 Task: Create new contact,   with mail id: 'Amelia_Thomas@trw.com', first name: 'Amelia', Last name: 'Thomas', Job Title: Financial Analyst, Phone number (702) 555-9012. Change life cycle stage to  'Lead' and lead status to 'New'. Add new company to the associated contact: www.jaguaroverseas.com
 and type: Reseller. Logged in from softage.3@softage.net
Action: Mouse moved to (100, 91)
Screenshot: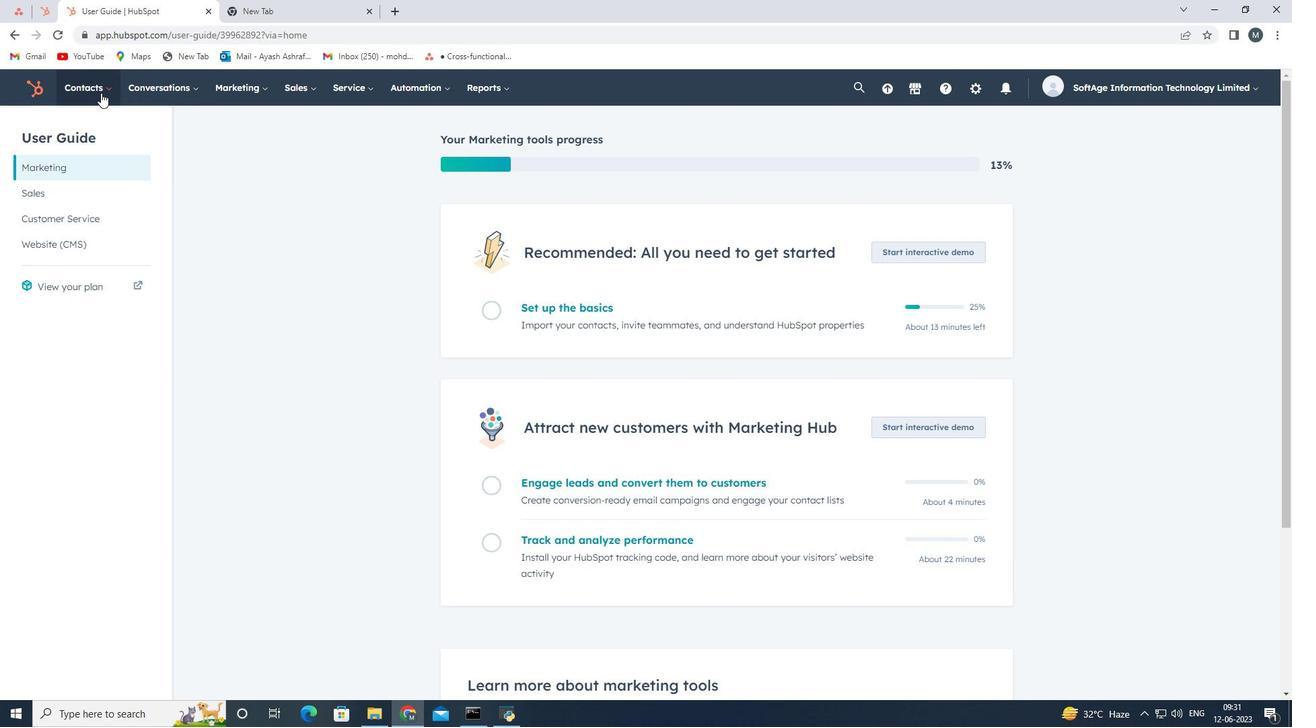 
Action: Mouse pressed left at (100, 91)
Screenshot: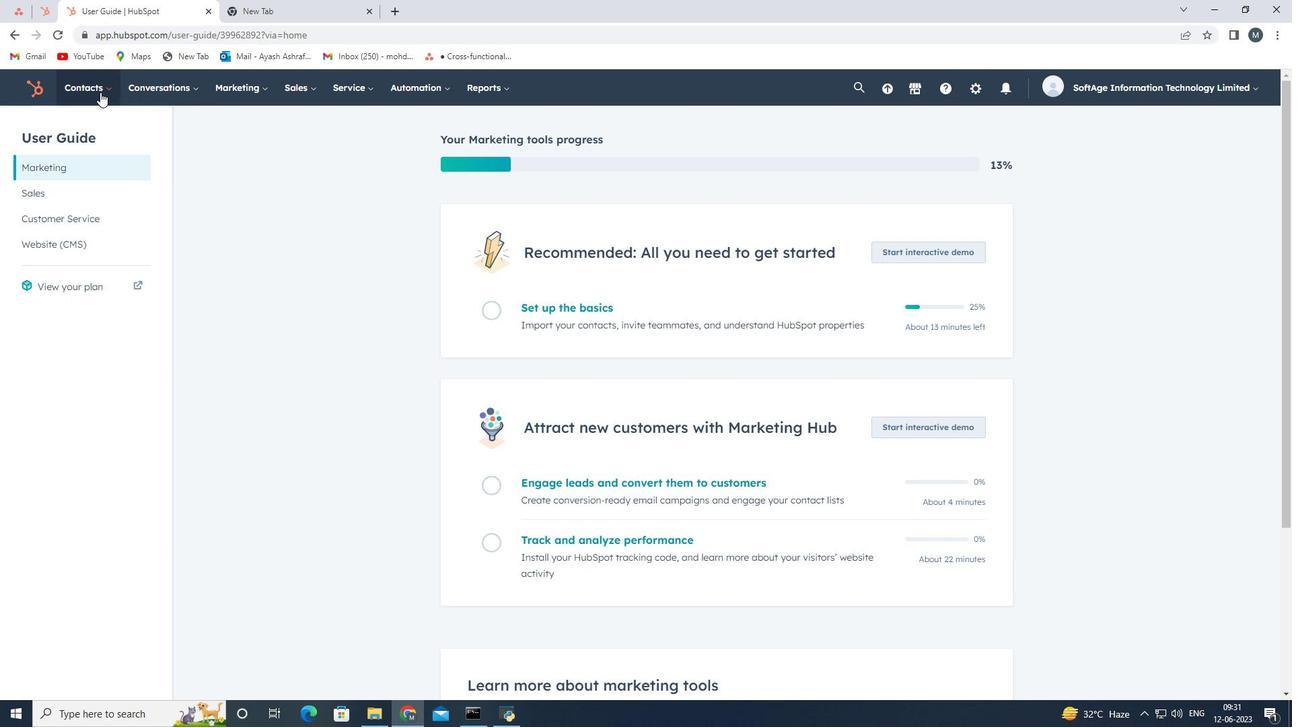 
Action: Mouse moved to (115, 135)
Screenshot: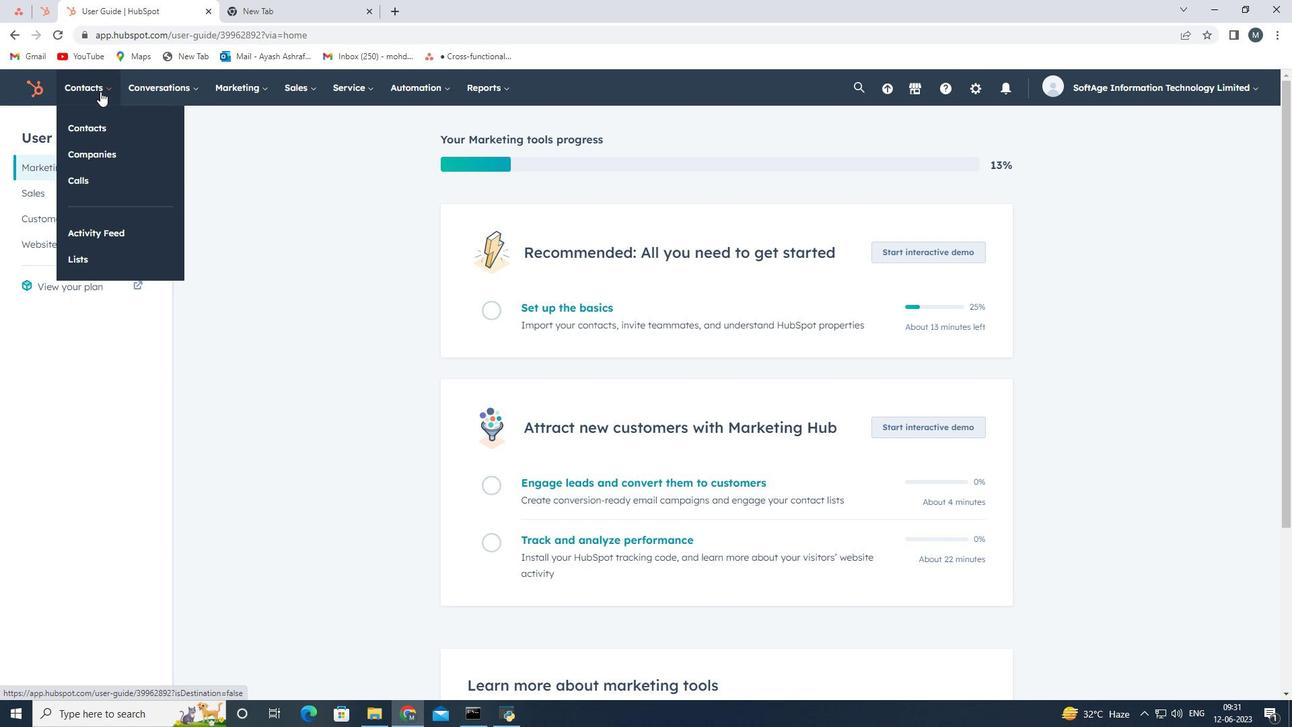 
Action: Mouse pressed left at (115, 135)
Screenshot: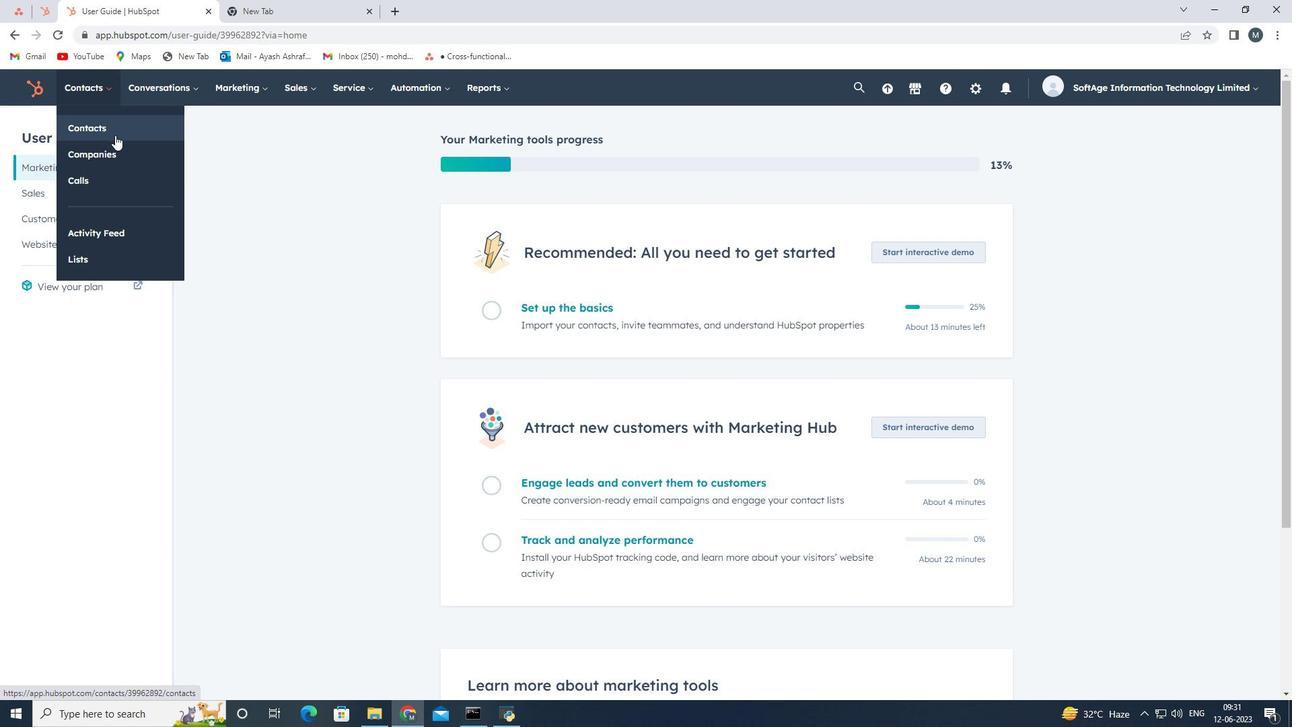 
Action: Mouse moved to (1219, 138)
Screenshot: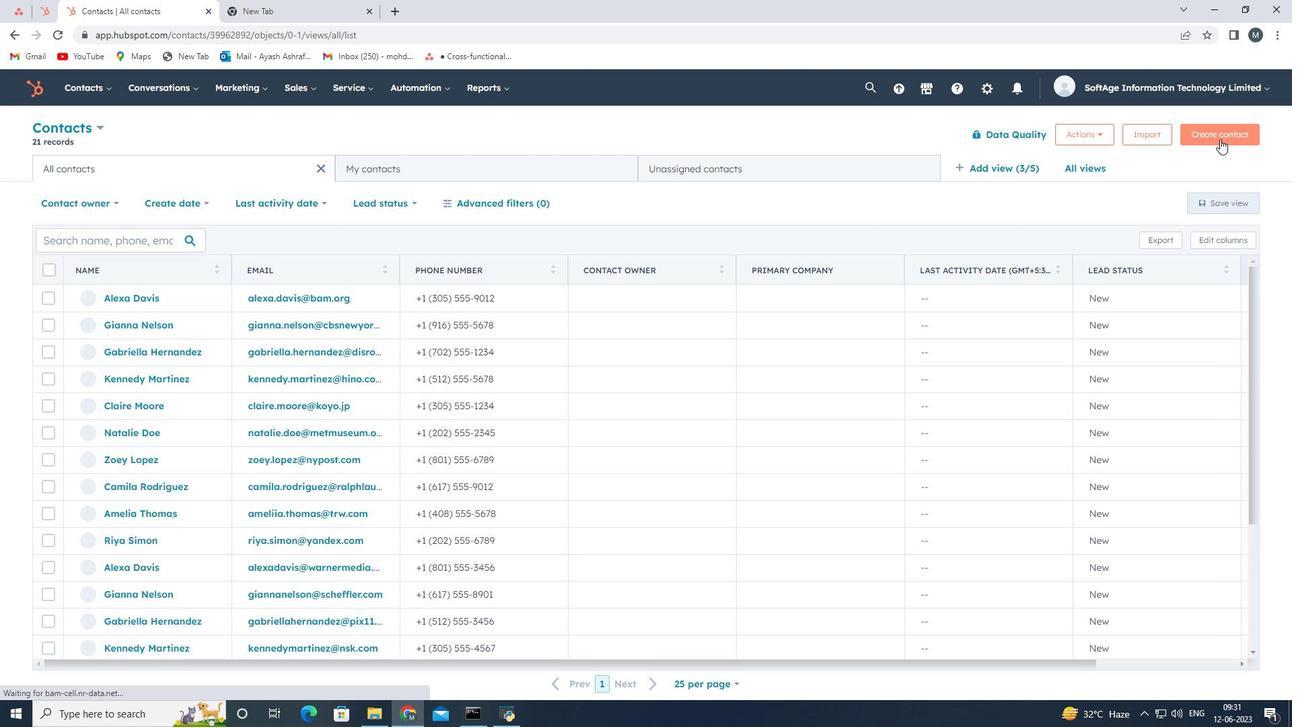 
Action: Mouse pressed left at (1219, 138)
Screenshot: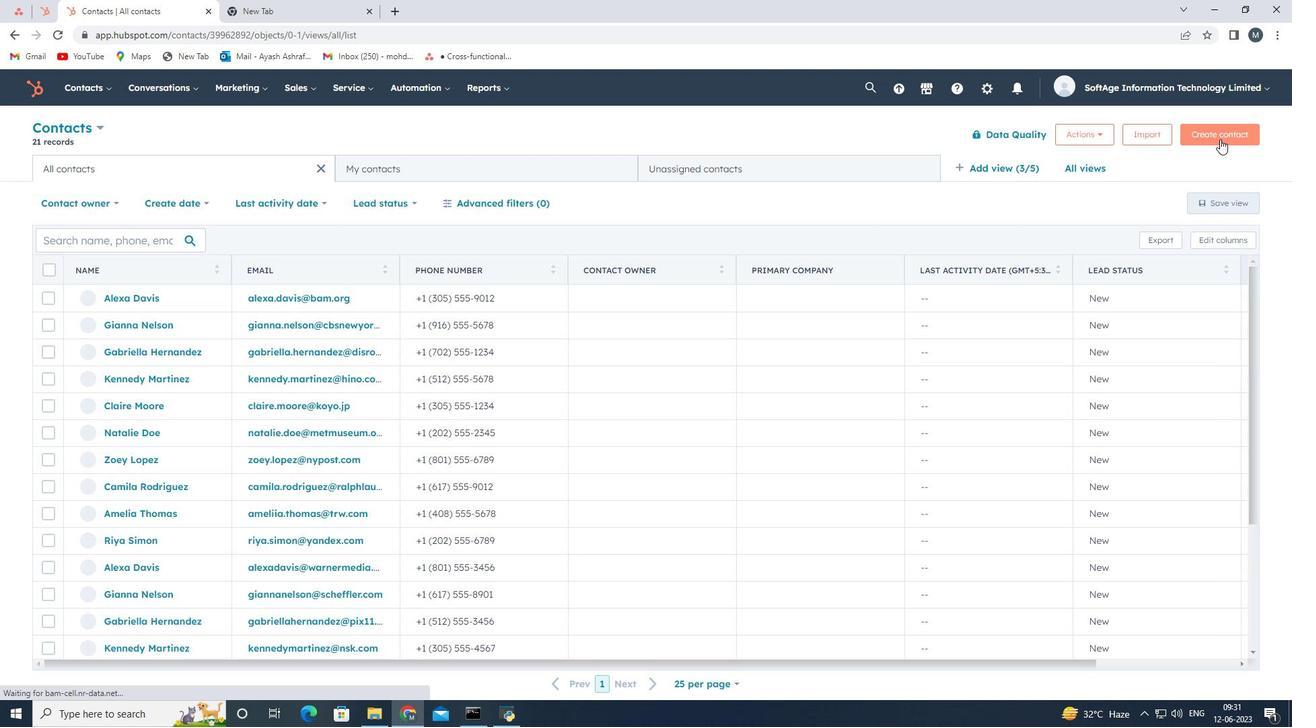 
Action: Mouse moved to (1024, 194)
Screenshot: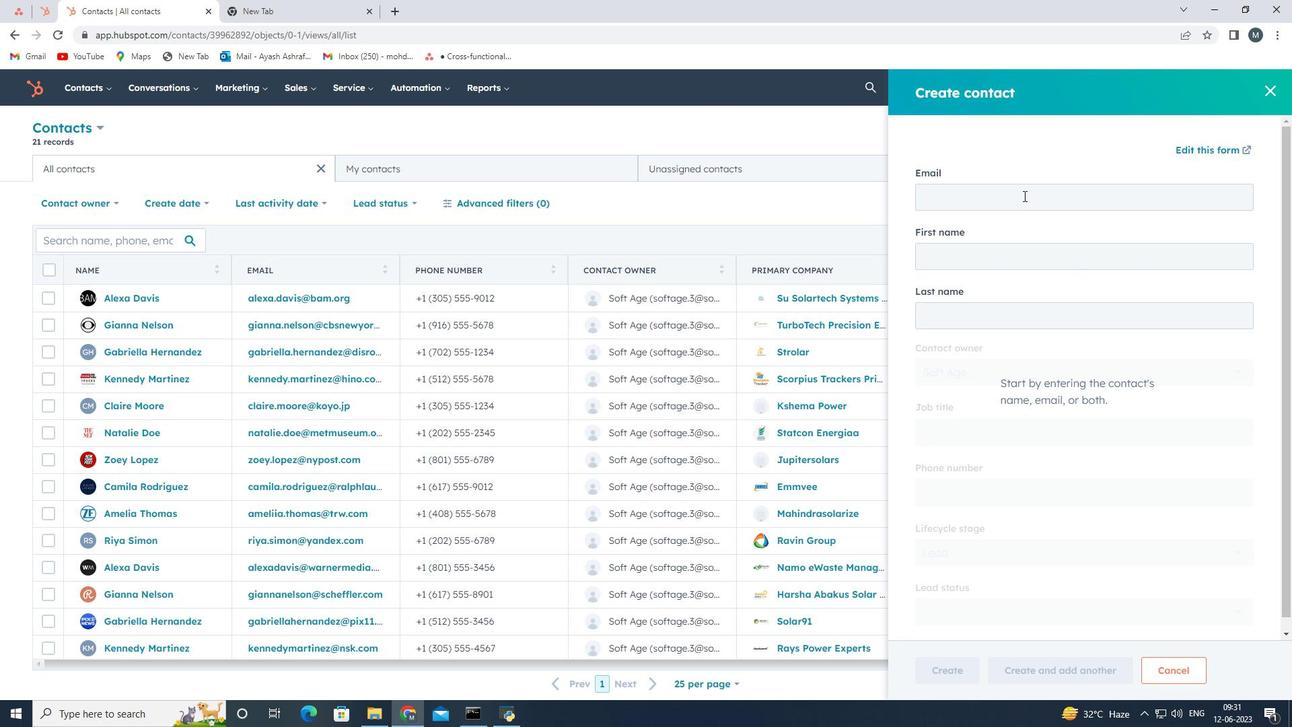 
Action: Mouse pressed left at (1024, 194)
Screenshot: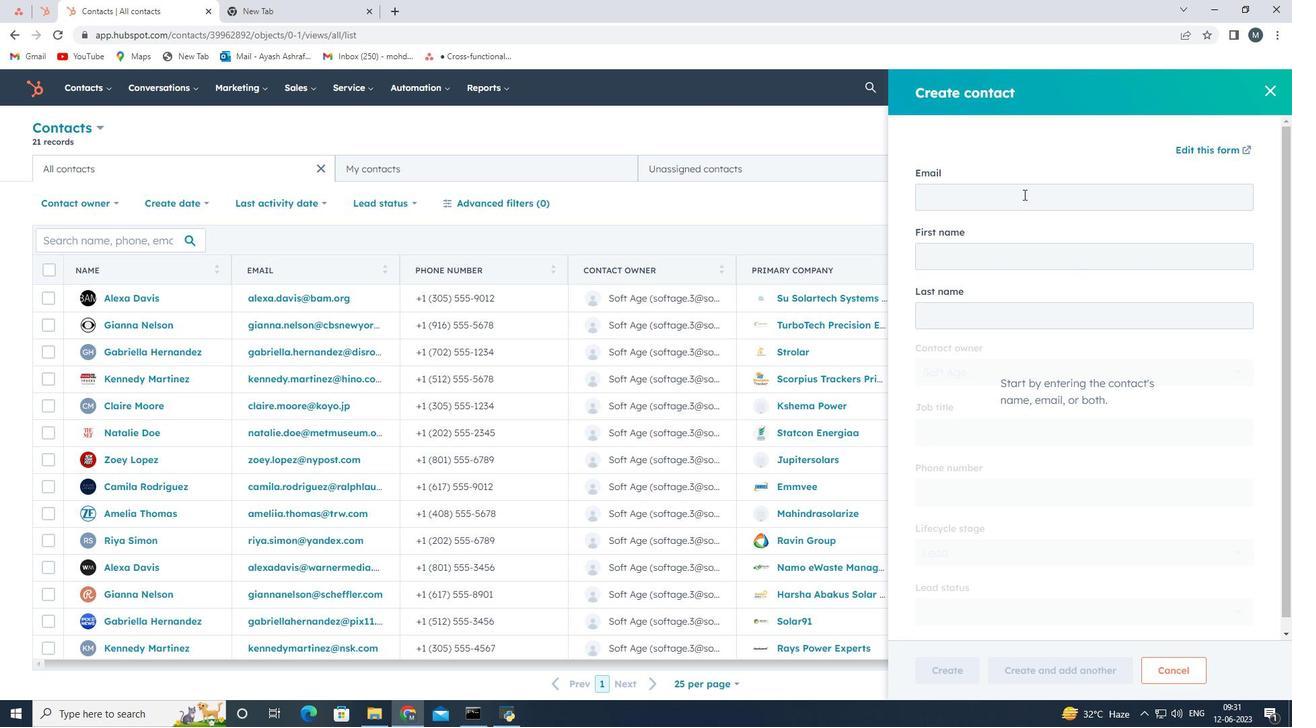 
Action: Key pressed <Key.shift>Amelia<Key.shift>_<Key.shift>Thomas<Key.shift>@trw.com
Screenshot: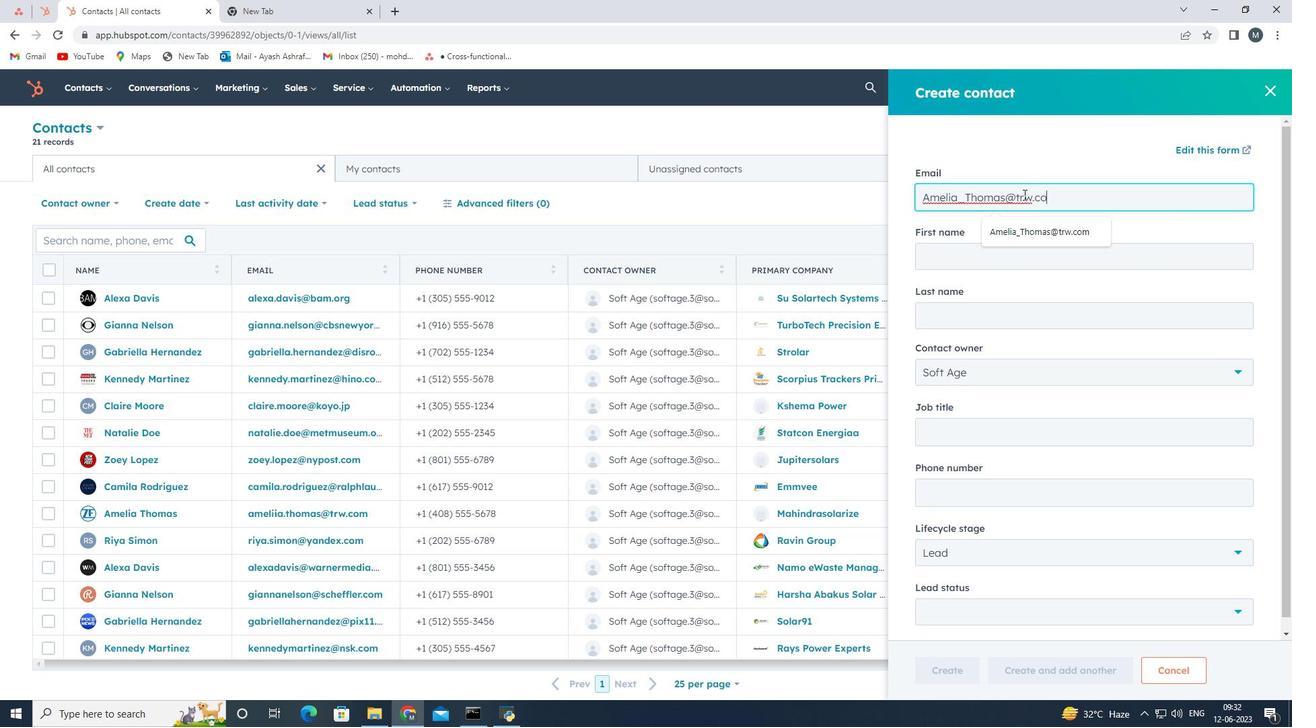 
Action: Mouse moved to (1025, 252)
Screenshot: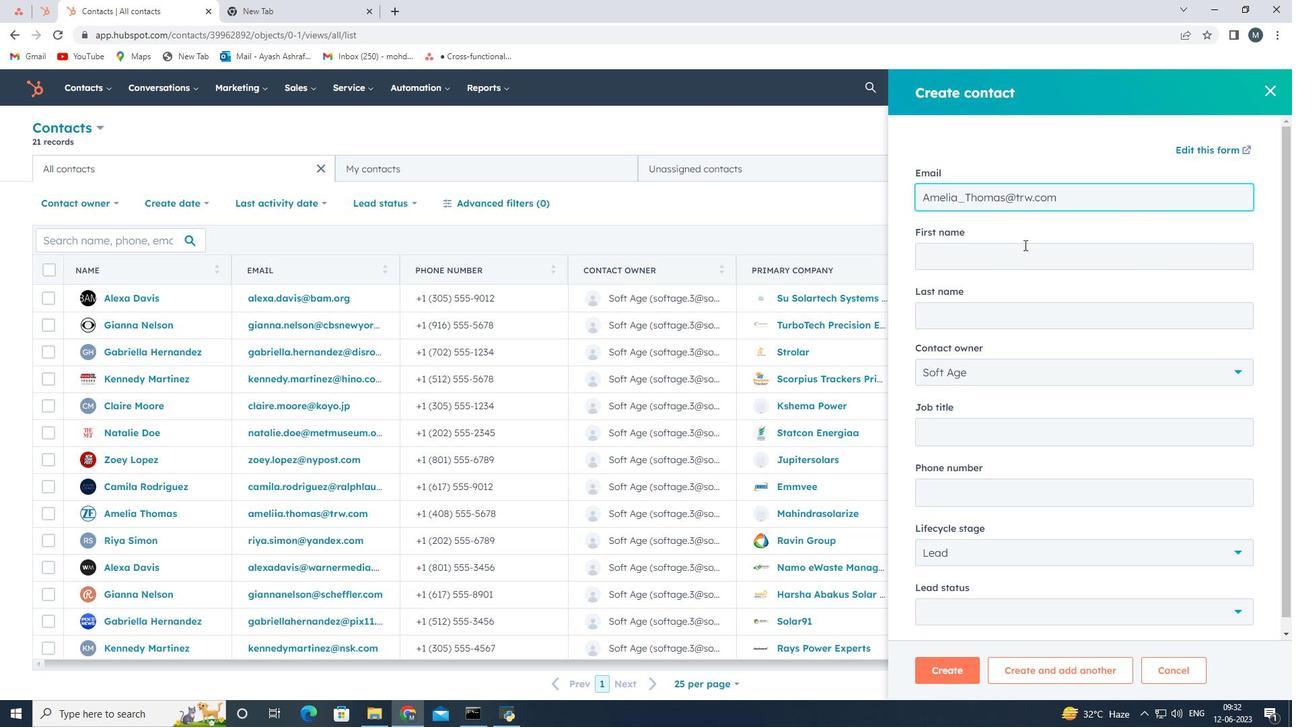 
Action: Mouse pressed left at (1025, 252)
Screenshot: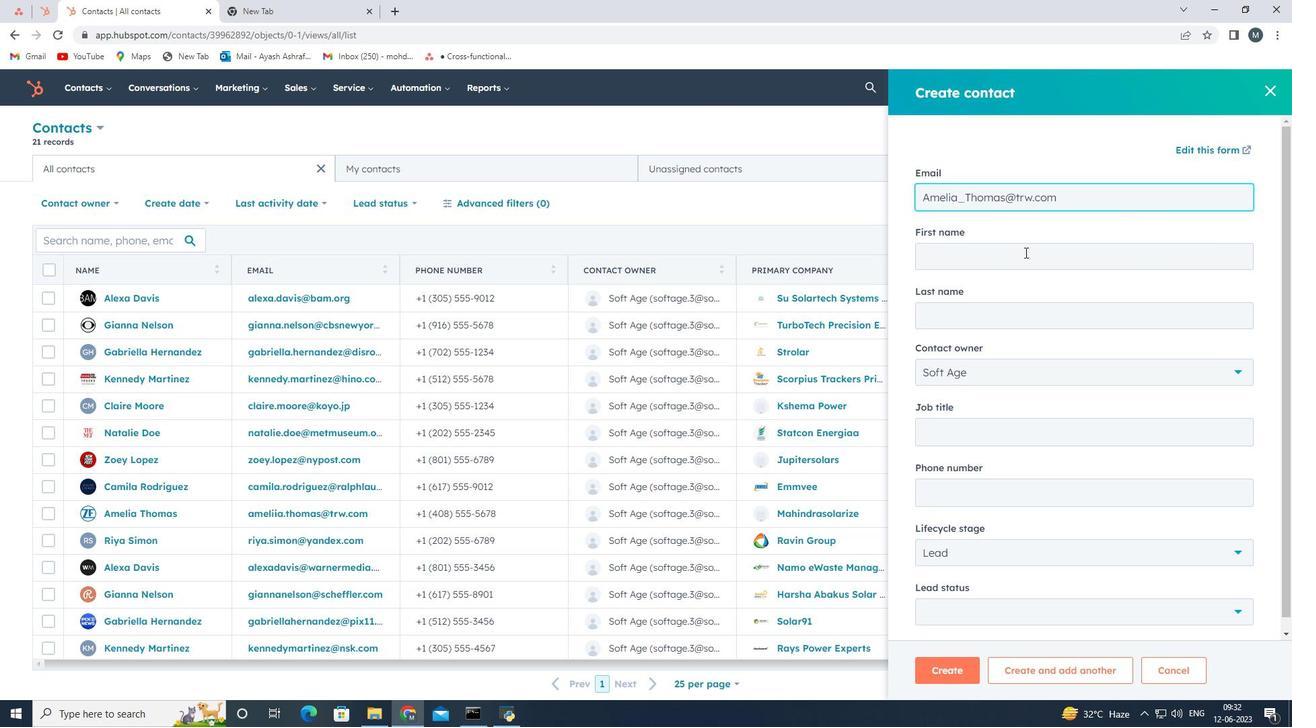 
Action: Mouse moved to (1027, 253)
Screenshot: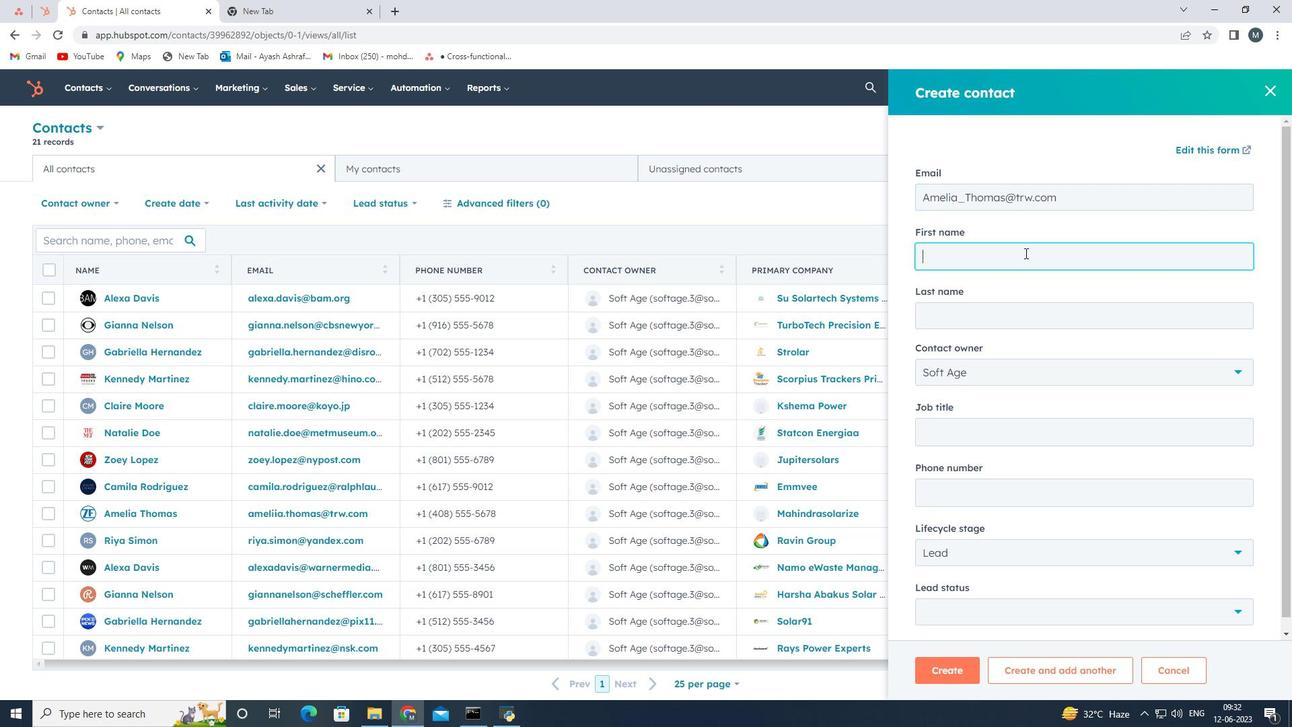 
Action: Key pressed <Key.shift>Amelia
Screenshot: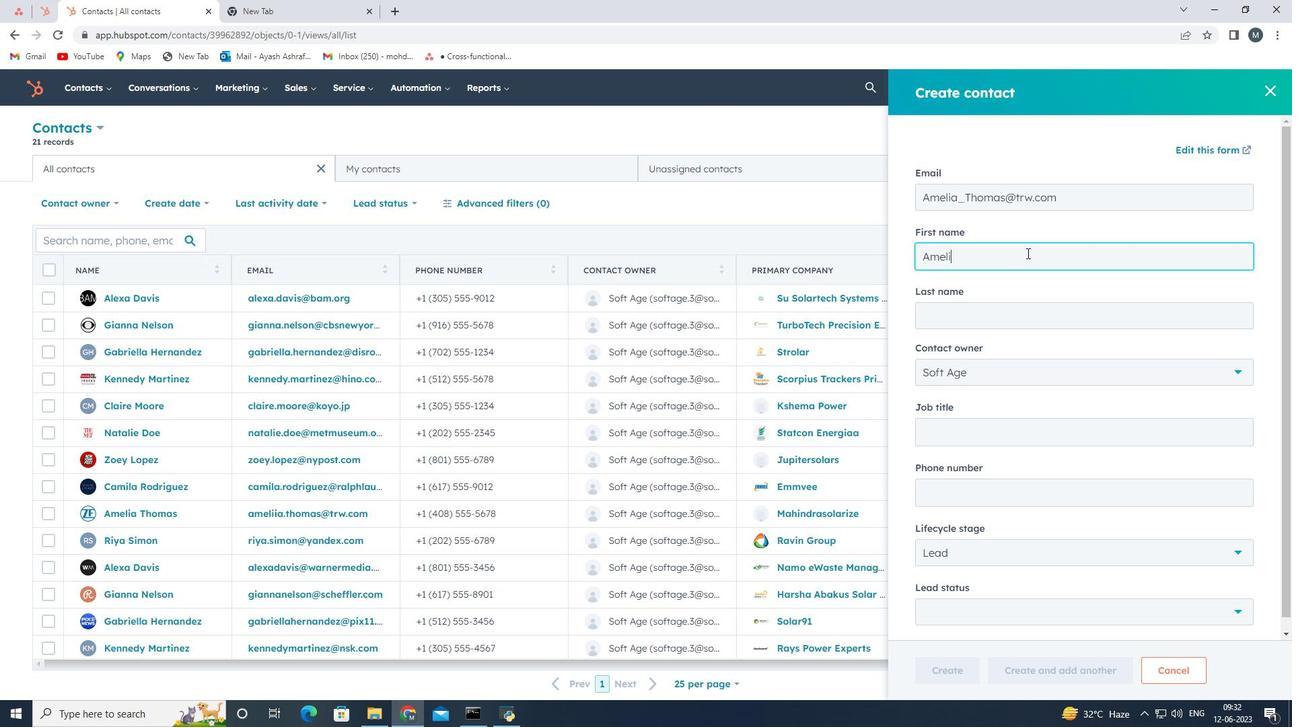 
Action: Mouse moved to (1024, 306)
Screenshot: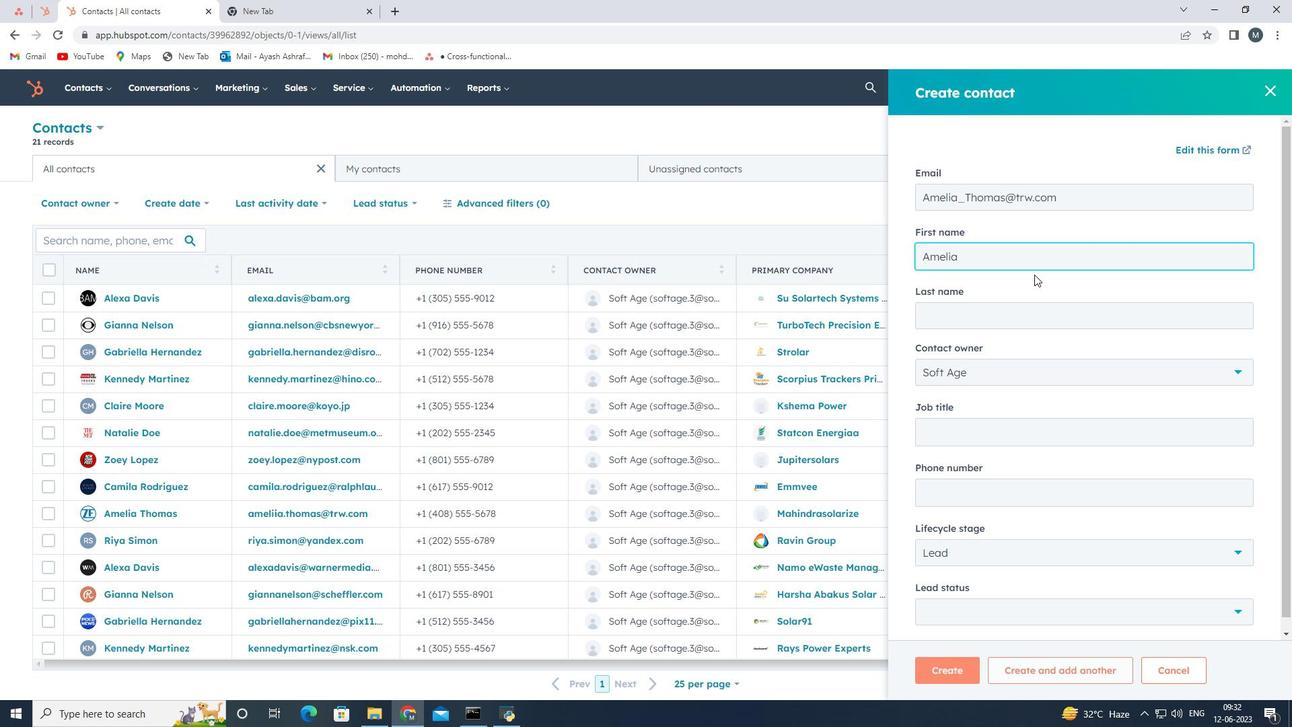 
Action: Mouse pressed left at (1024, 306)
Screenshot: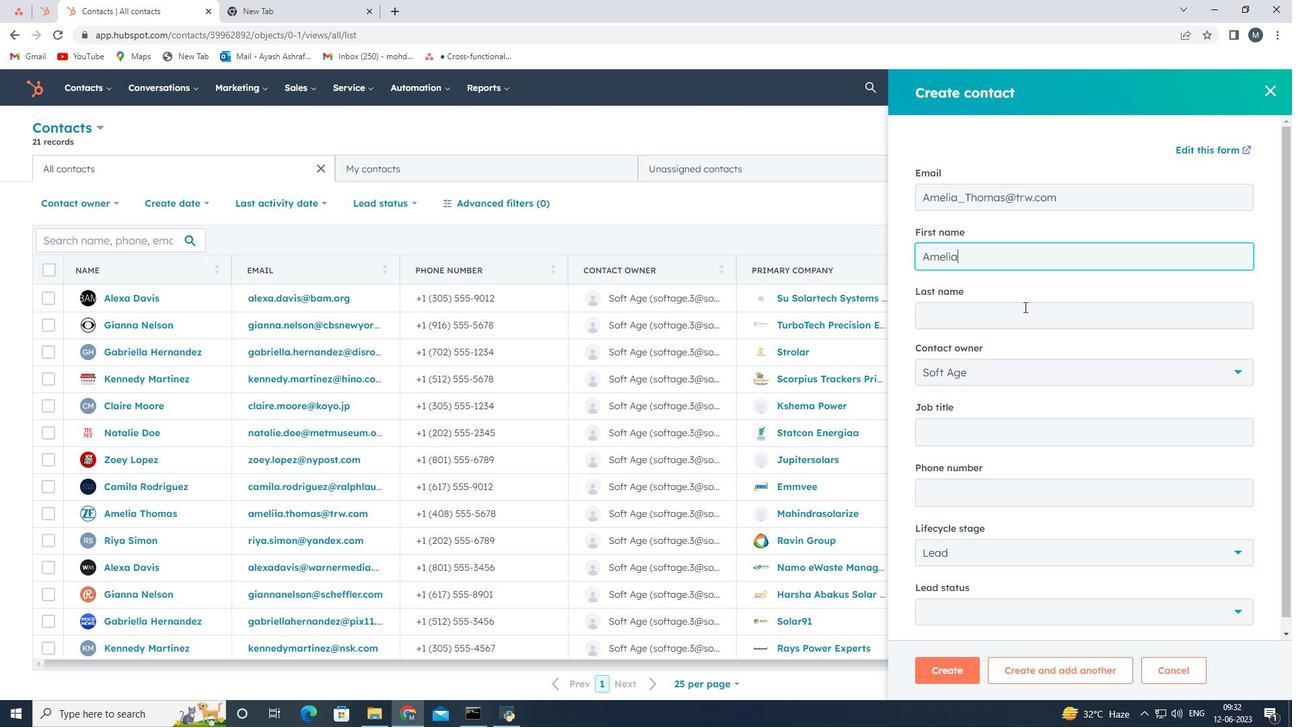 
Action: Mouse moved to (1024, 307)
Screenshot: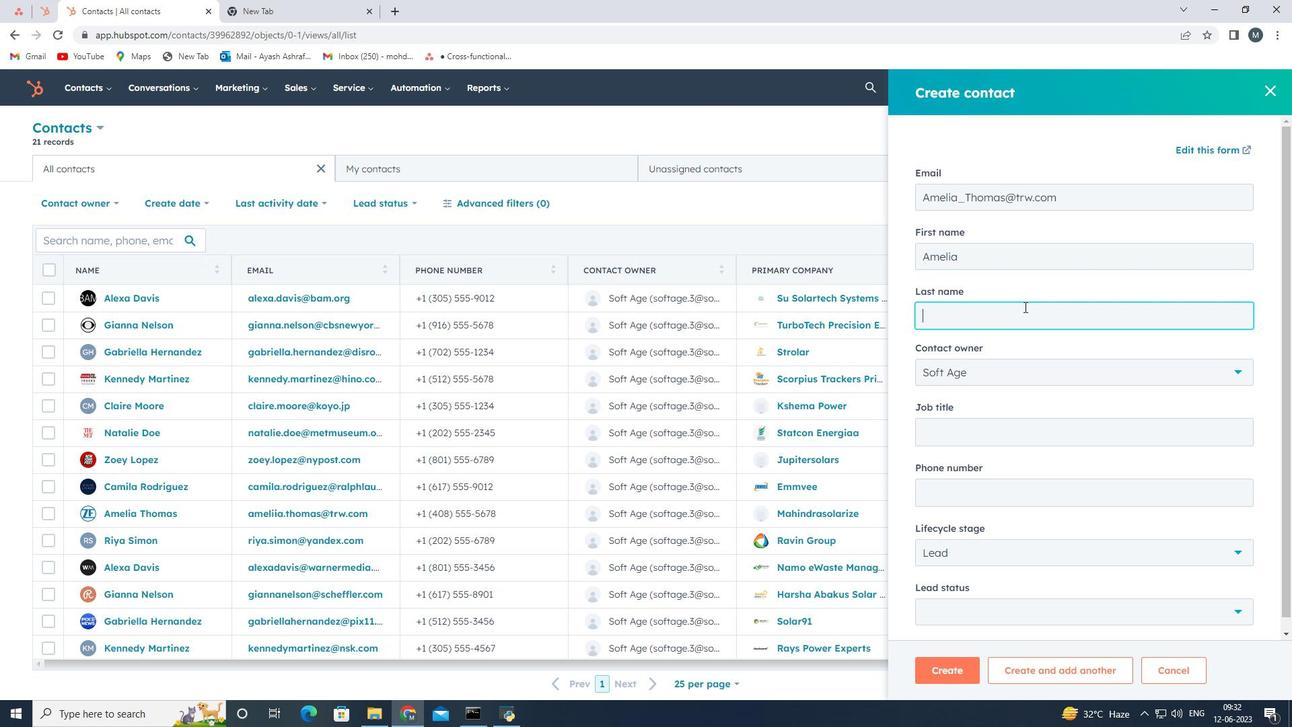 
Action: Key pressed <Key.shift>Thomas
Screenshot: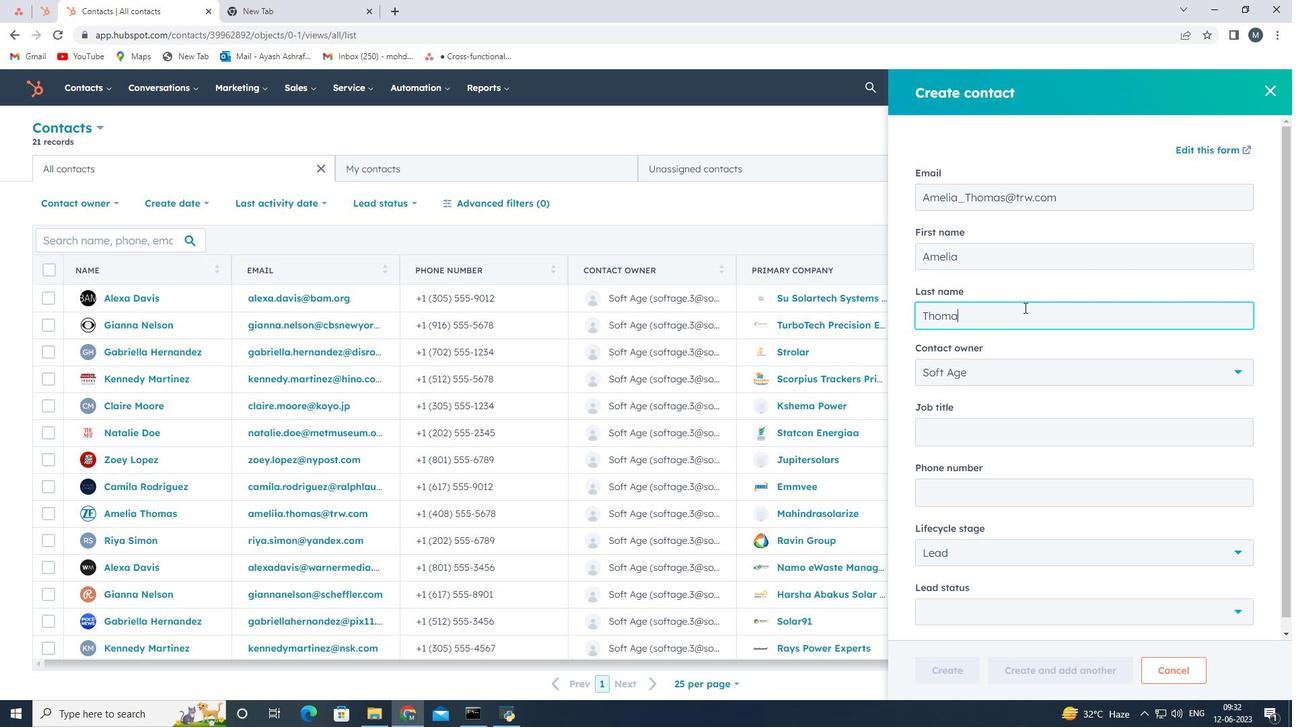
Action: Mouse moved to (976, 440)
Screenshot: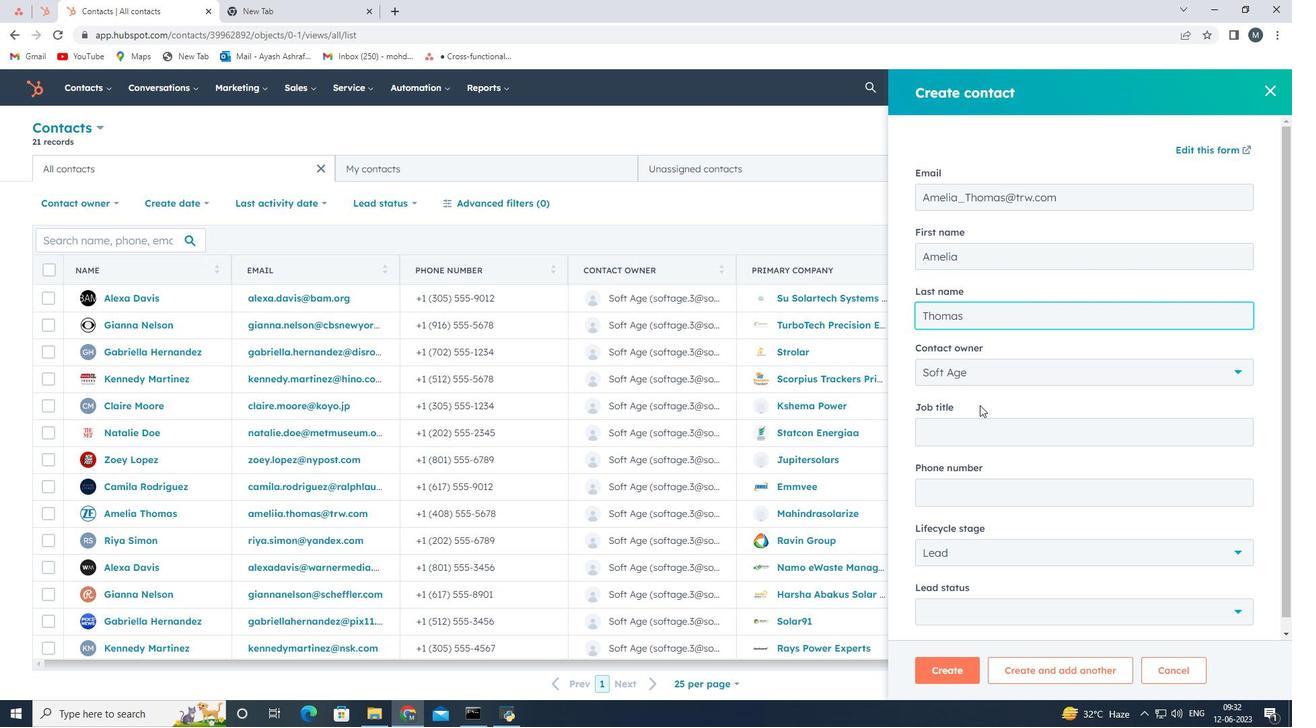 
Action: Mouse pressed left at (976, 440)
Screenshot: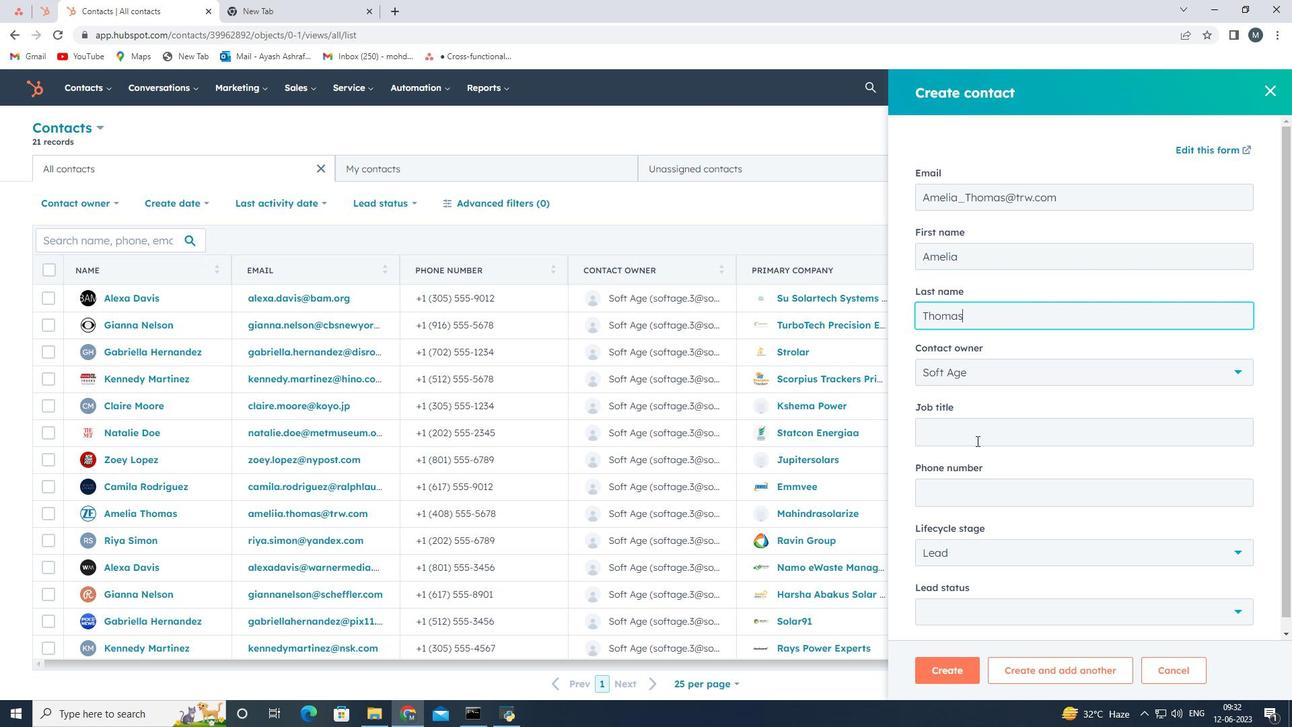 
Action: Key pressed <Key.shift><Key.shift><Key.shift><Key.shift><Key.shift><Key.shift><Key.shift><Key.shift><Key.shift><Key.shift><Key.shift><Key.shift><Key.shift><Key.shift><Key.shift><Key.shift>Financial<Key.space><Key.shift>Analyst
Screenshot: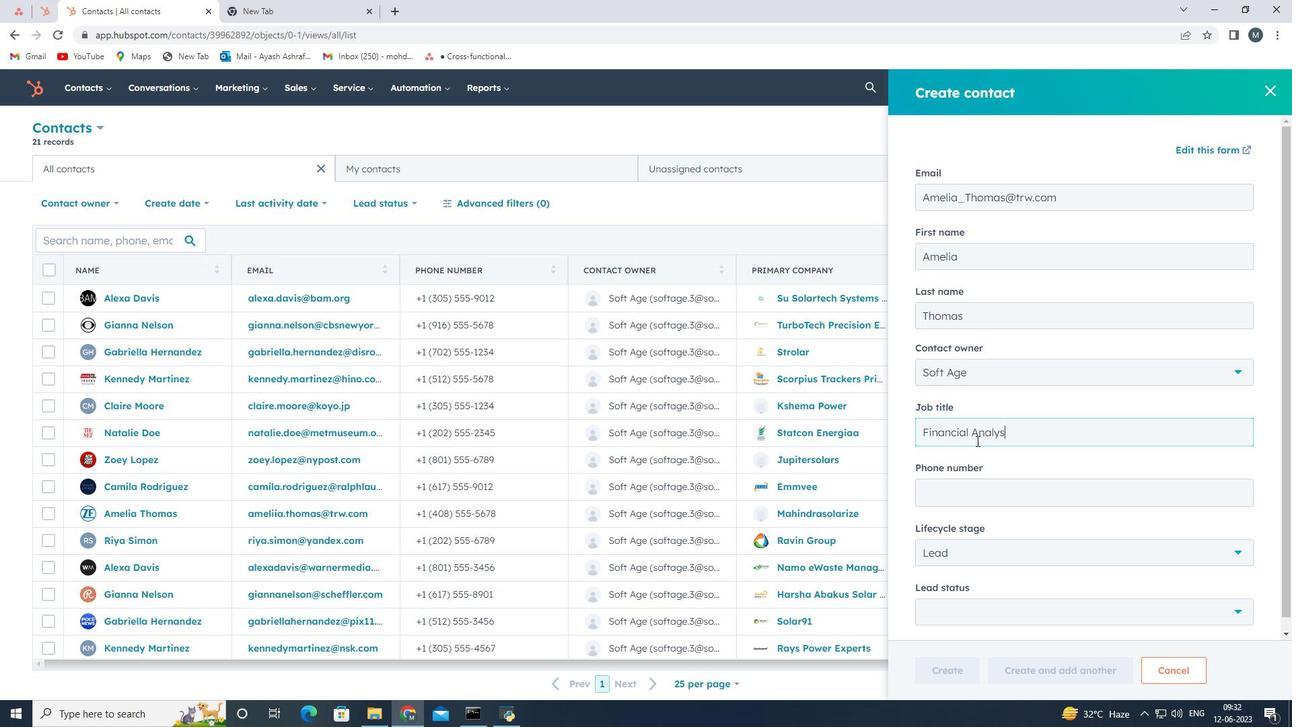 
Action: Mouse moved to (986, 440)
Screenshot: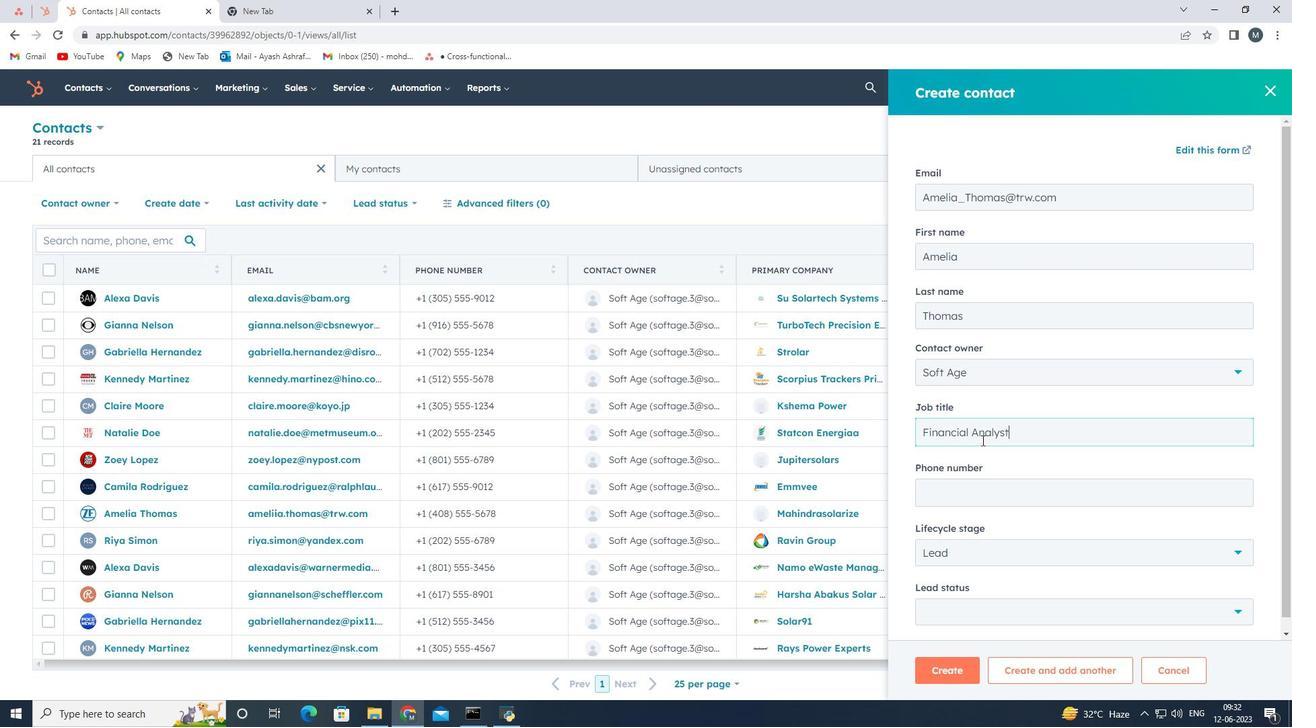 
Action: Mouse scrolled (986, 439) with delta (0, 0)
Screenshot: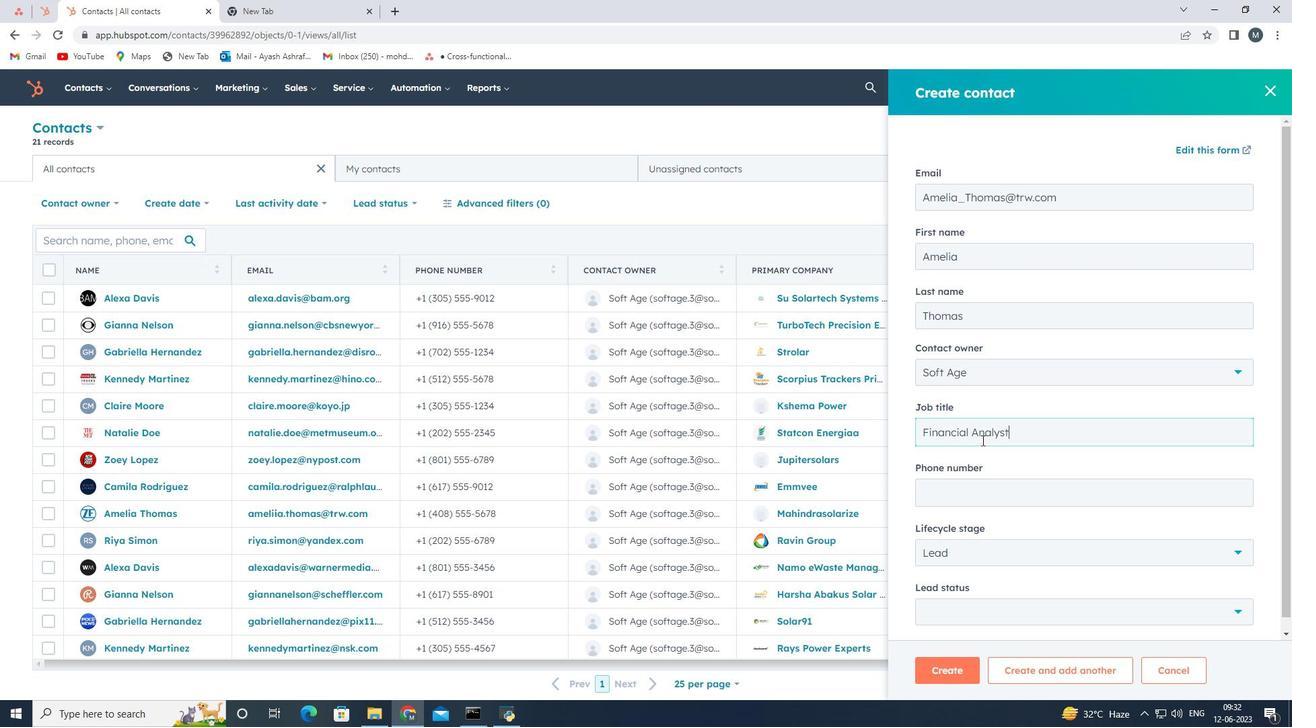 
Action: Mouse moved to (988, 445)
Screenshot: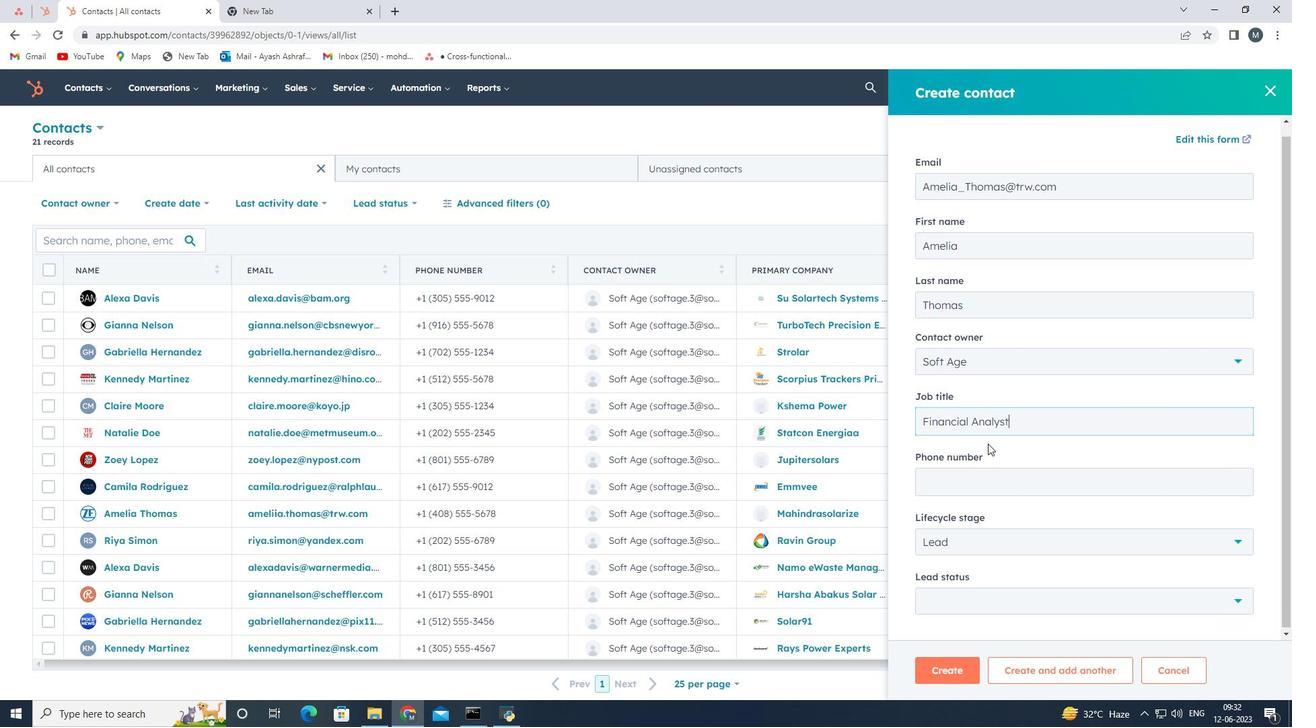 
Action: Mouse scrolled (988, 443) with delta (0, 0)
Screenshot: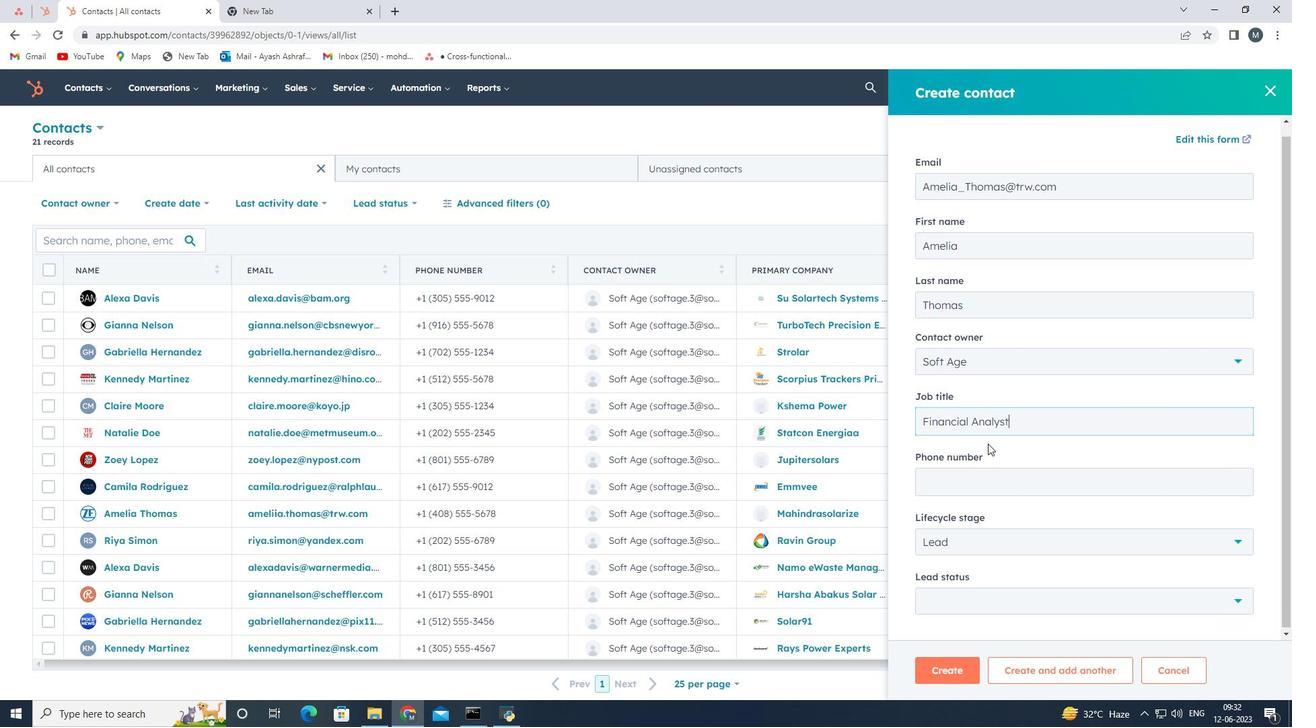 
Action: Mouse moved to (981, 473)
Screenshot: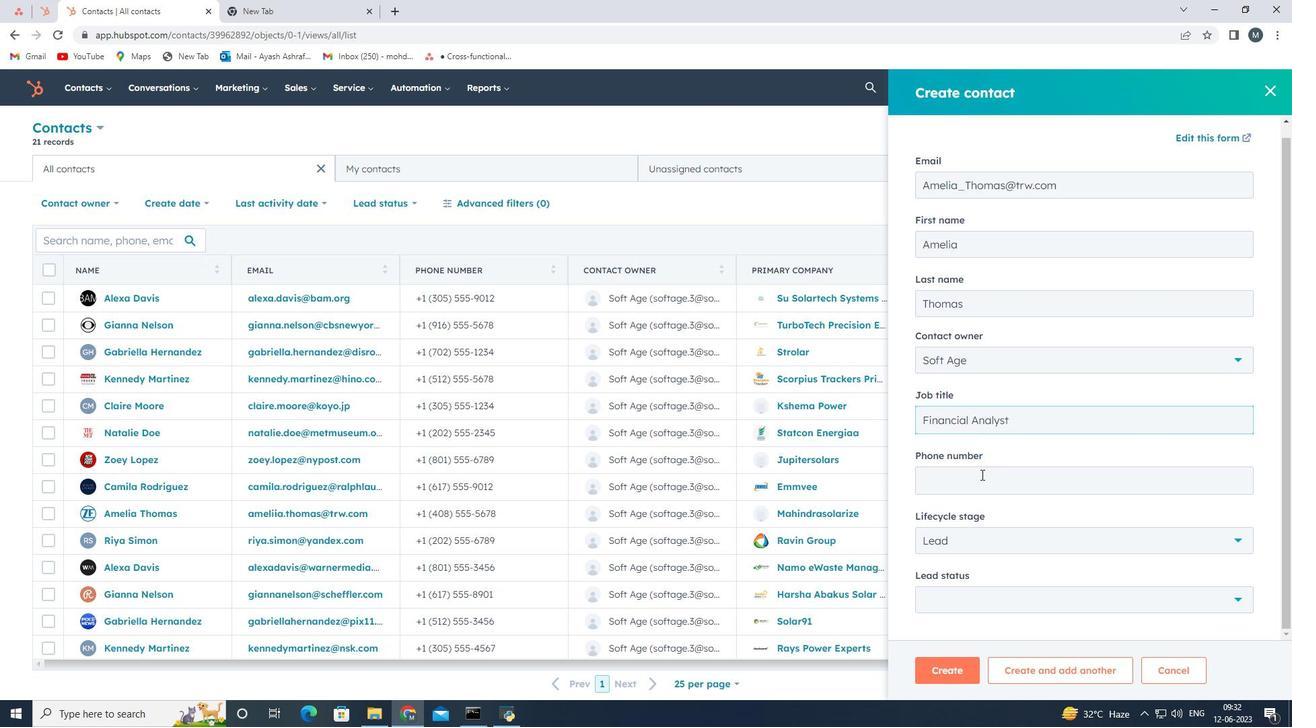 
Action: Mouse pressed left at (981, 473)
Screenshot: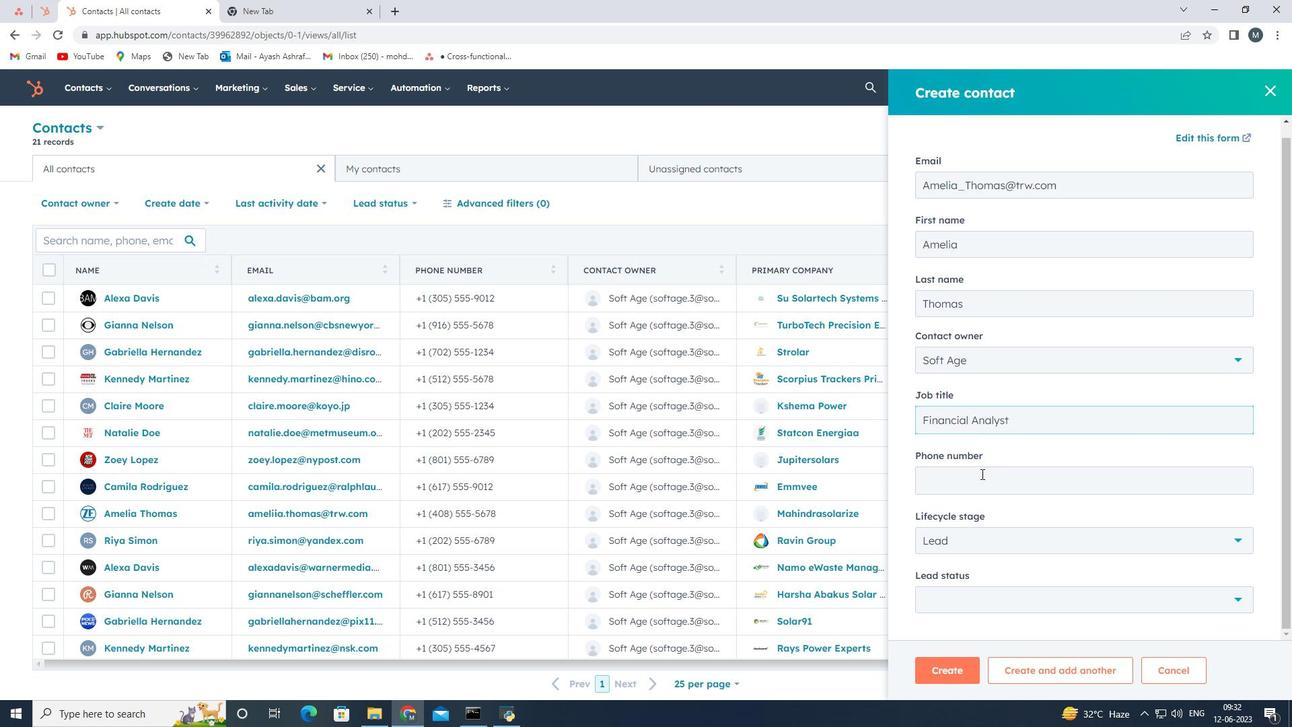 
Action: Key pressed 7025559012
Screenshot: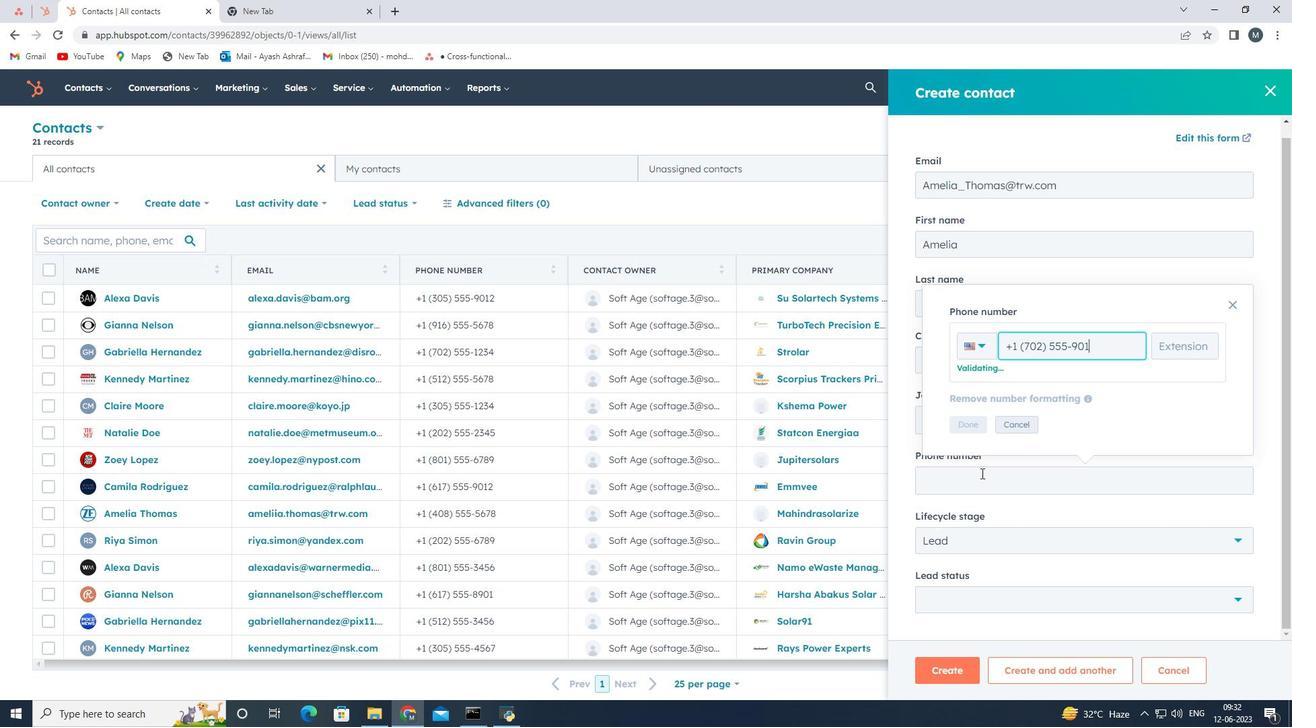 
Action: Mouse moved to (976, 426)
Screenshot: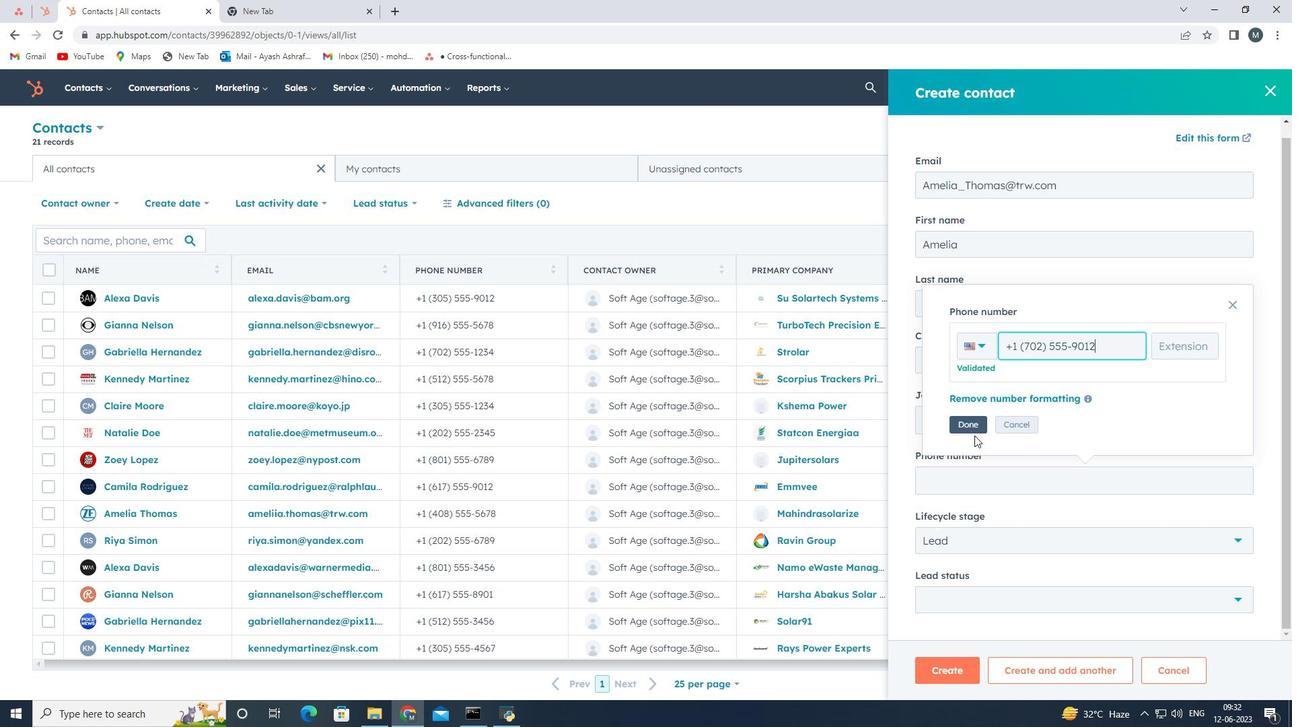 
Action: Mouse pressed left at (976, 426)
Screenshot: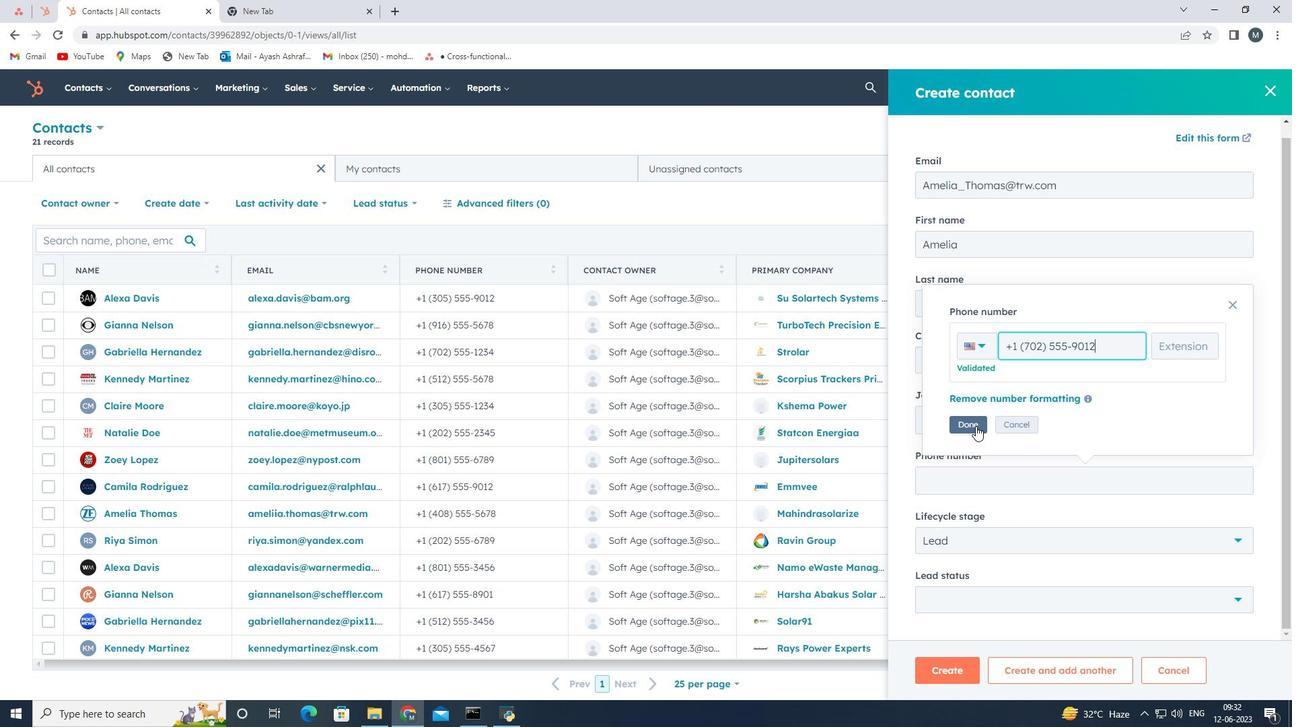 
Action: Mouse moved to (1015, 543)
Screenshot: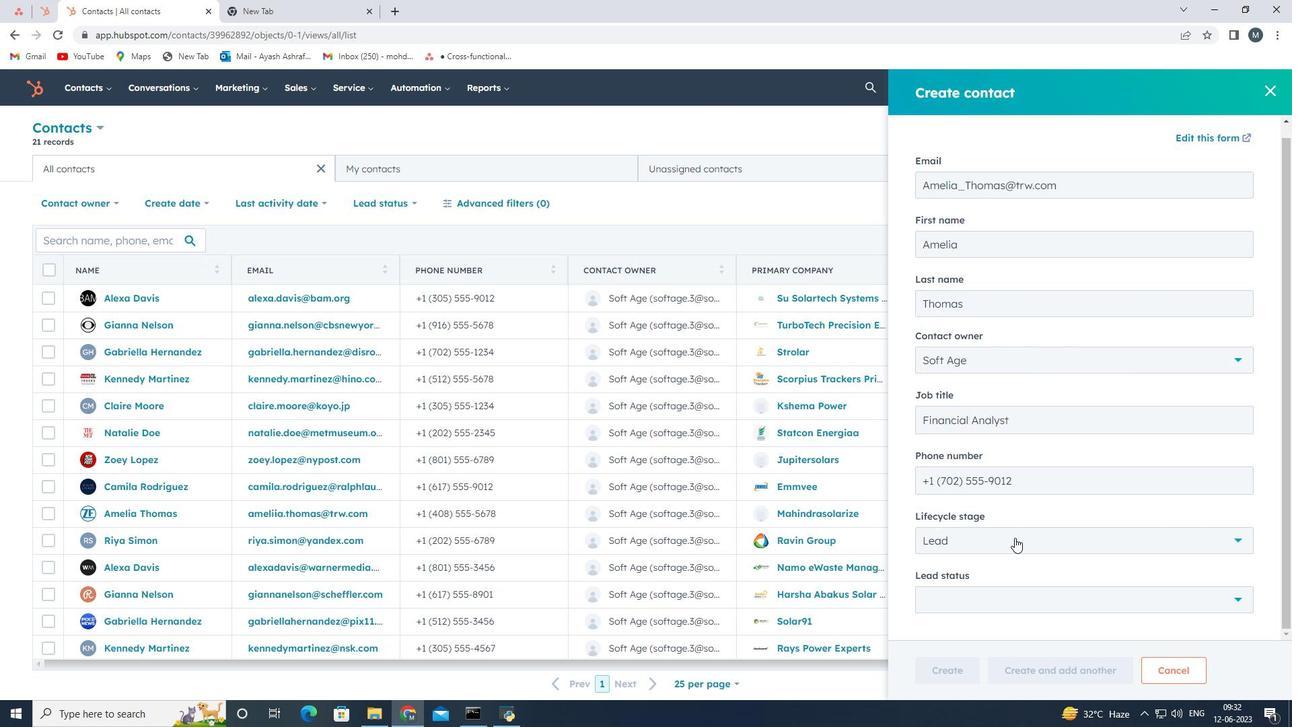 
Action: Mouse pressed left at (1015, 543)
Screenshot: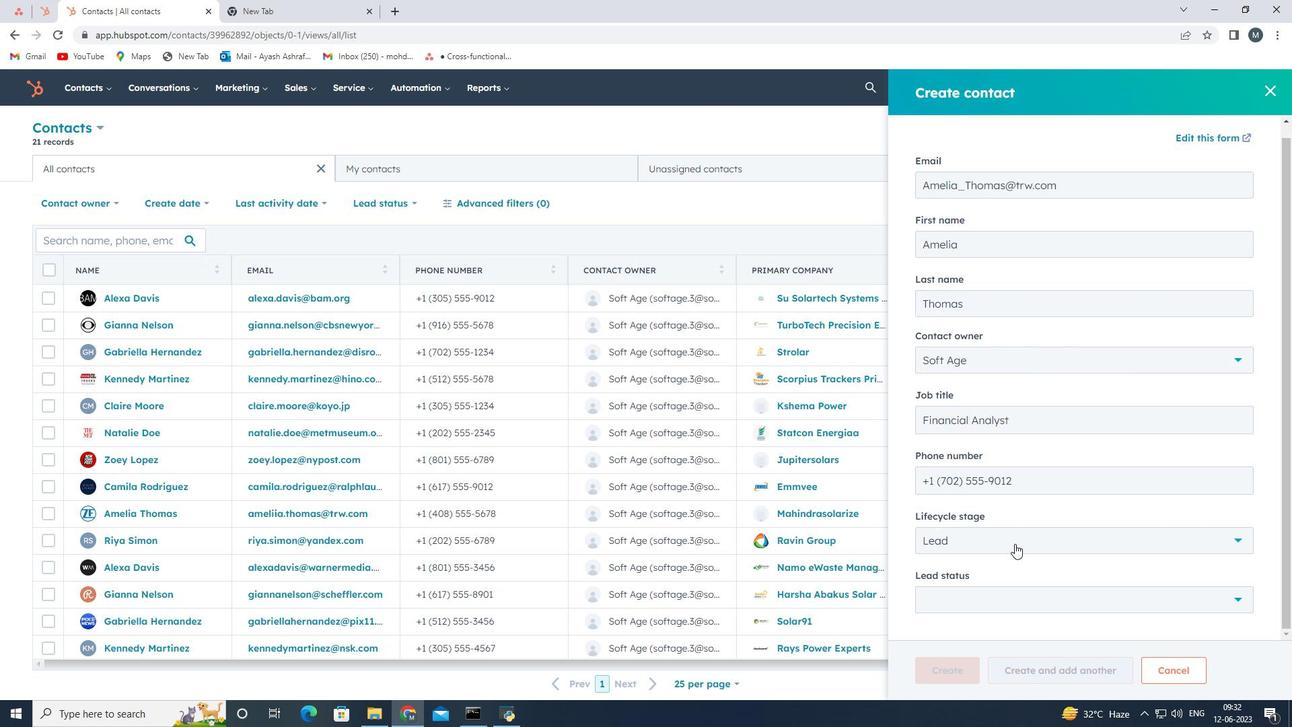 
Action: Mouse moved to (975, 418)
Screenshot: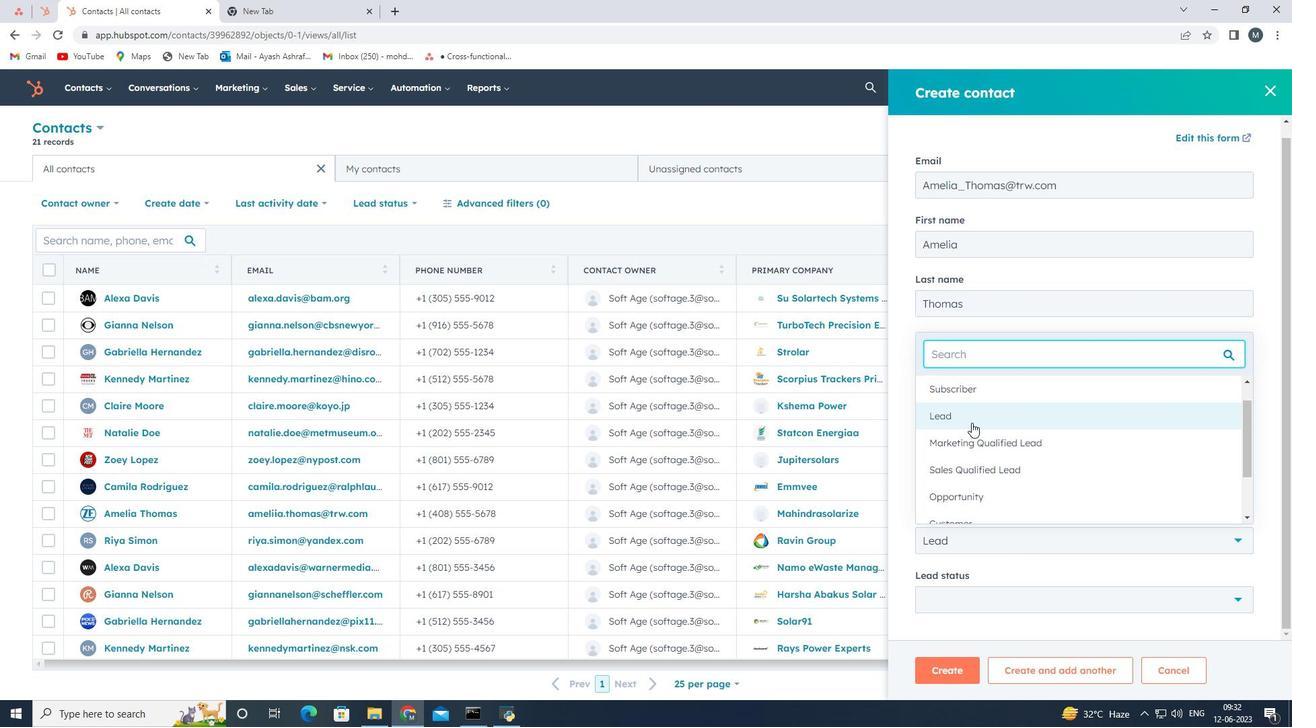 
Action: Mouse pressed left at (975, 418)
Screenshot: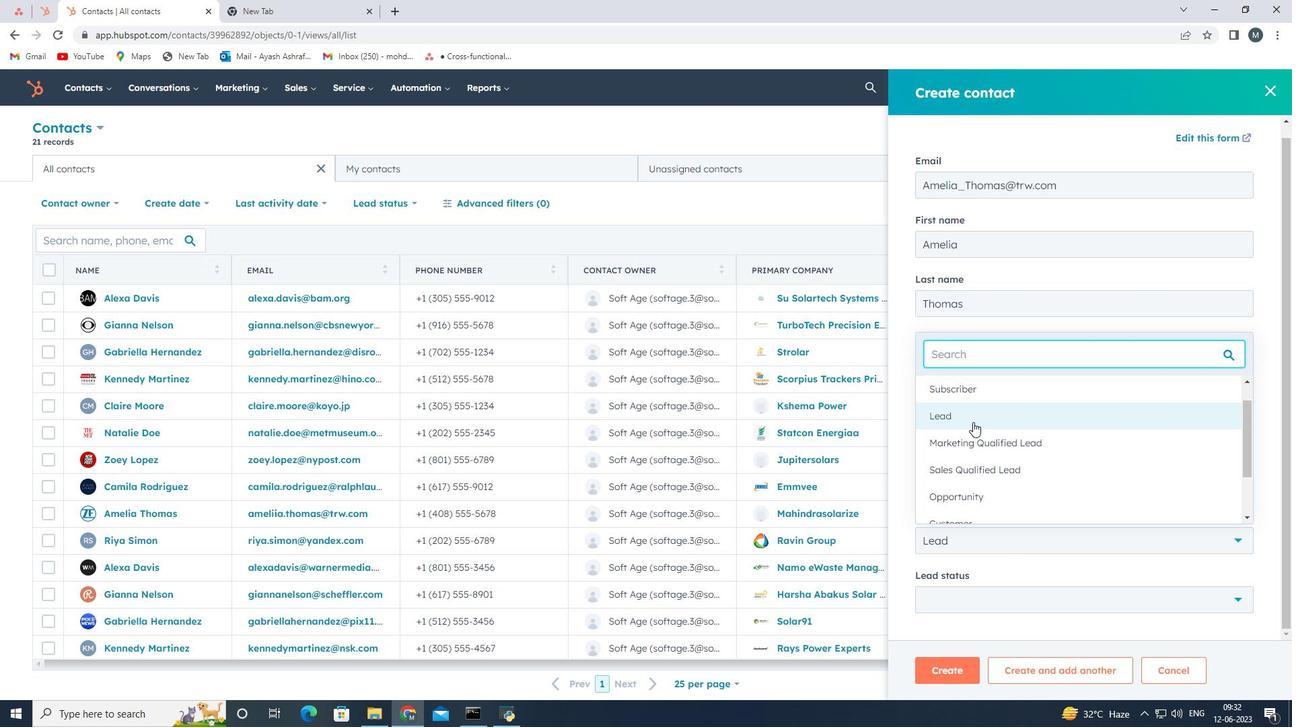 
Action: Mouse moved to (999, 605)
Screenshot: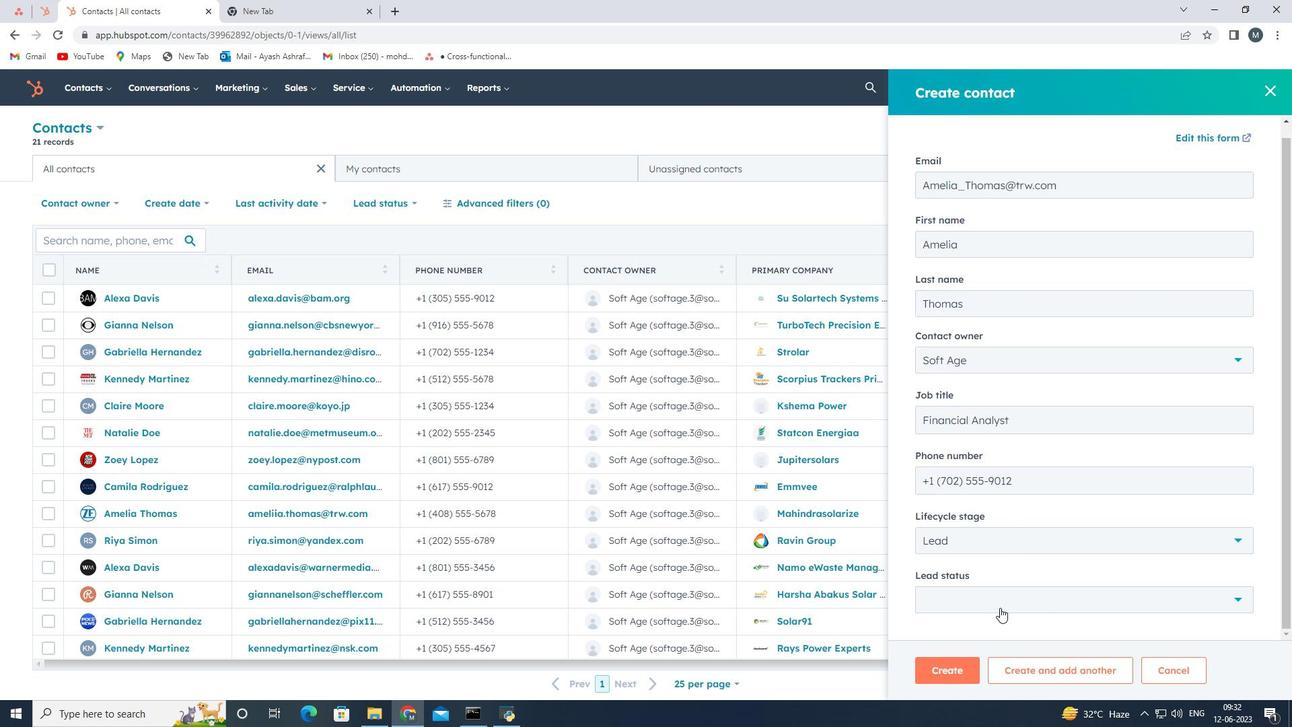 
Action: Mouse pressed left at (999, 605)
Screenshot: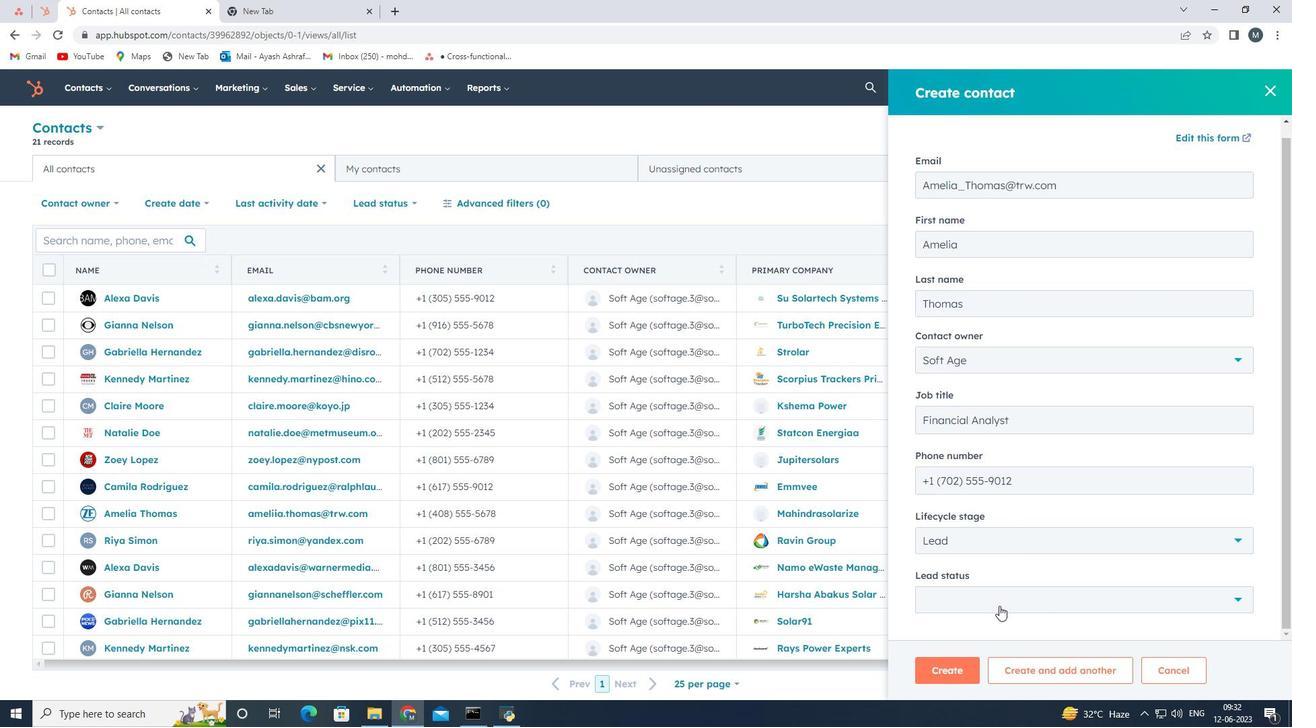
Action: Mouse moved to (957, 475)
Screenshot: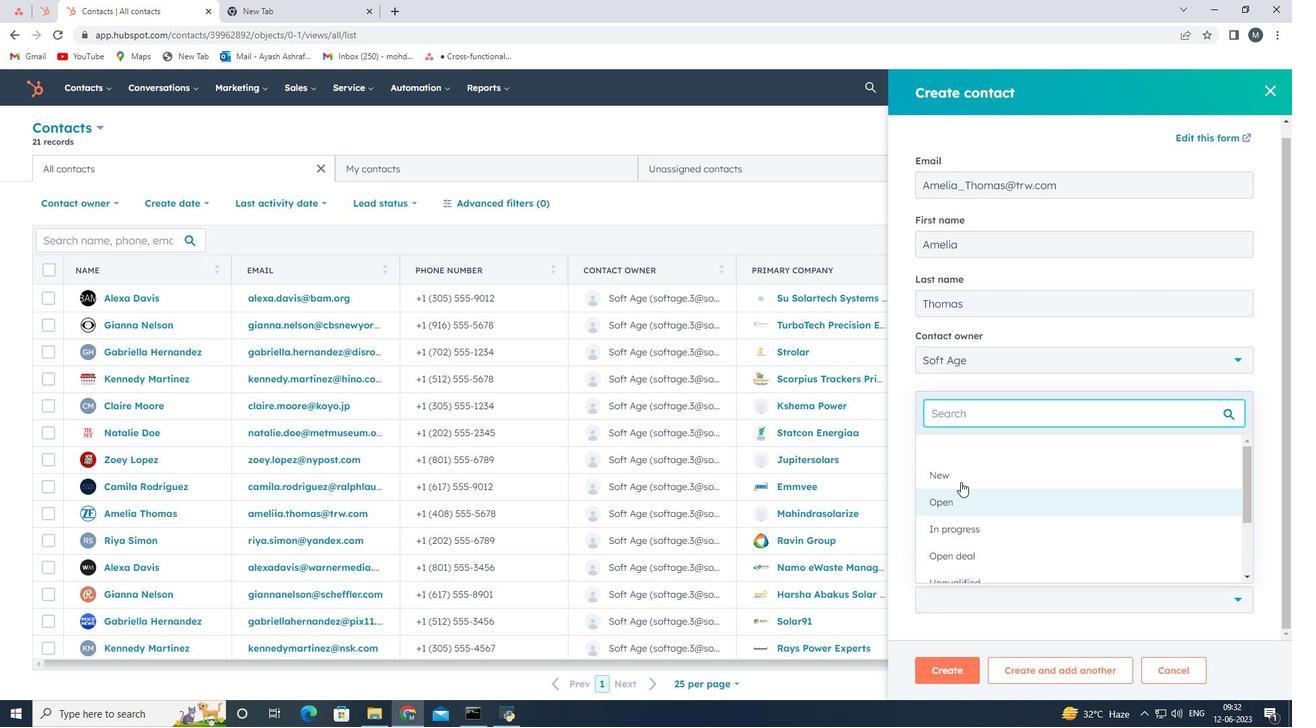 
Action: Mouse pressed left at (957, 475)
Screenshot: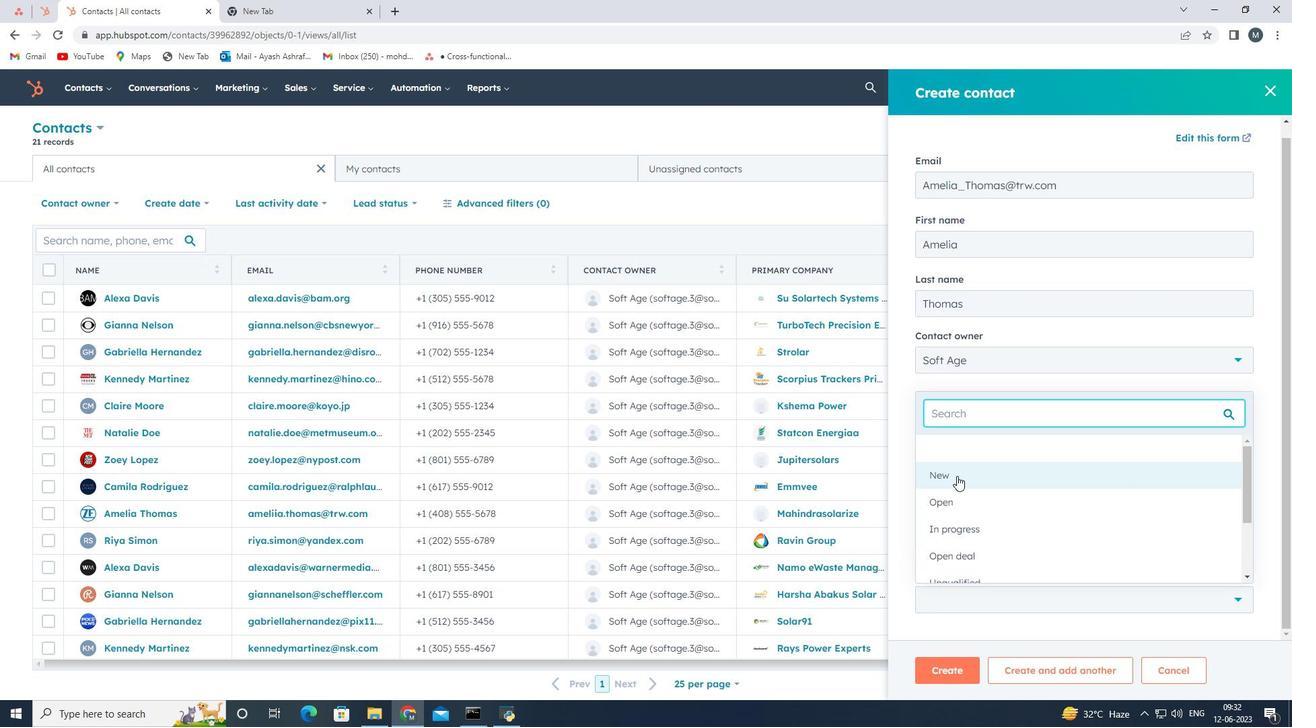 
Action: Mouse moved to (939, 674)
Screenshot: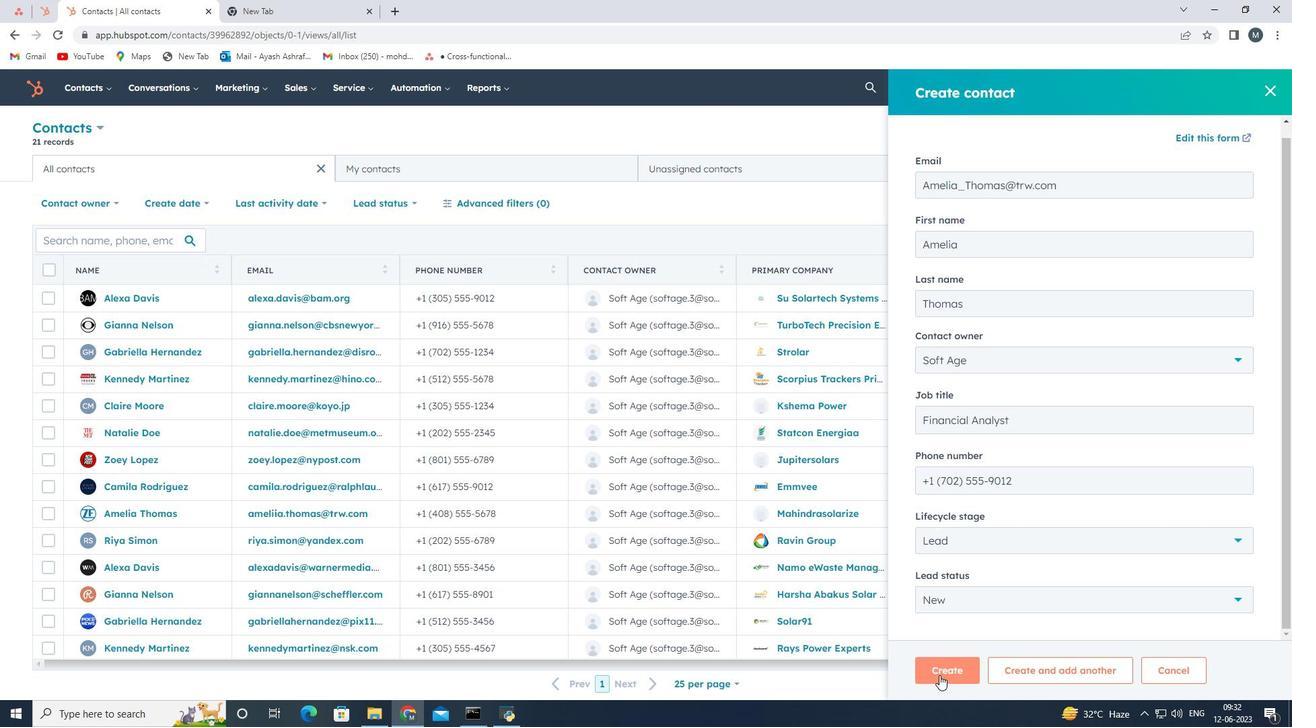 
Action: Mouse pressed left at (939, 674)
Screenshot: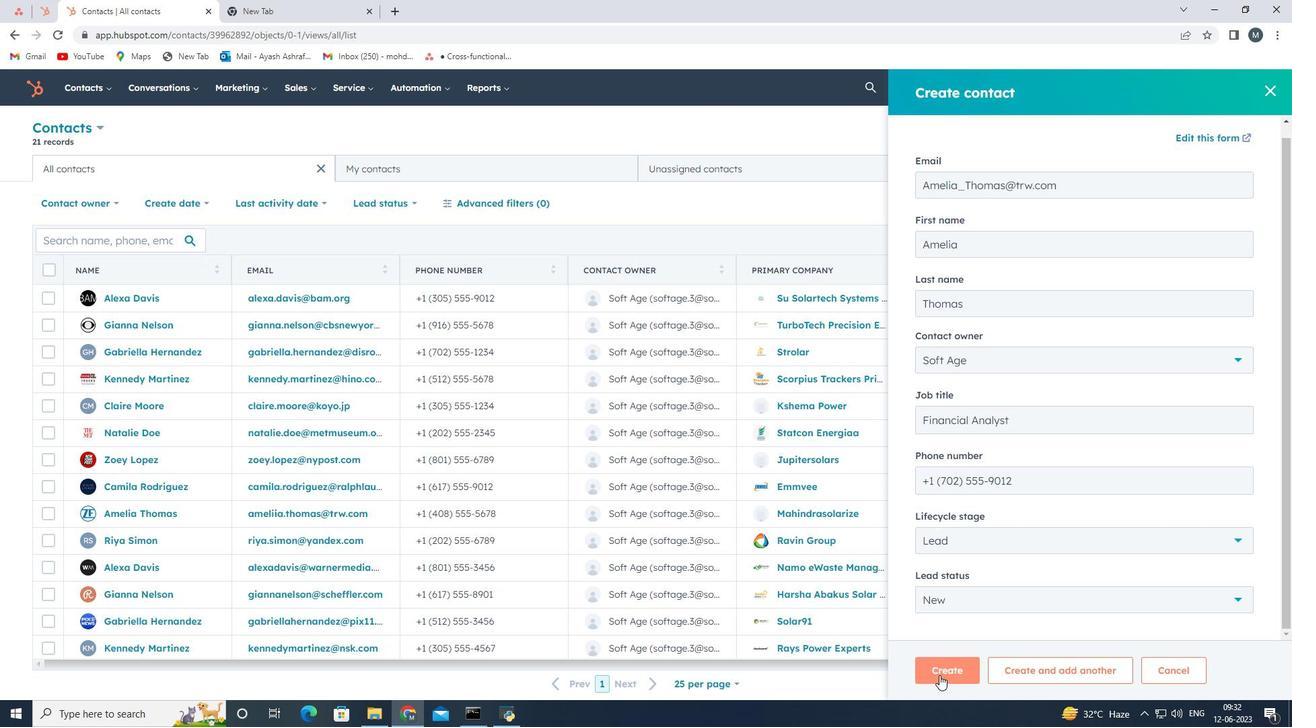 
Action: Mouse moved to (907, 448)
Screenshot: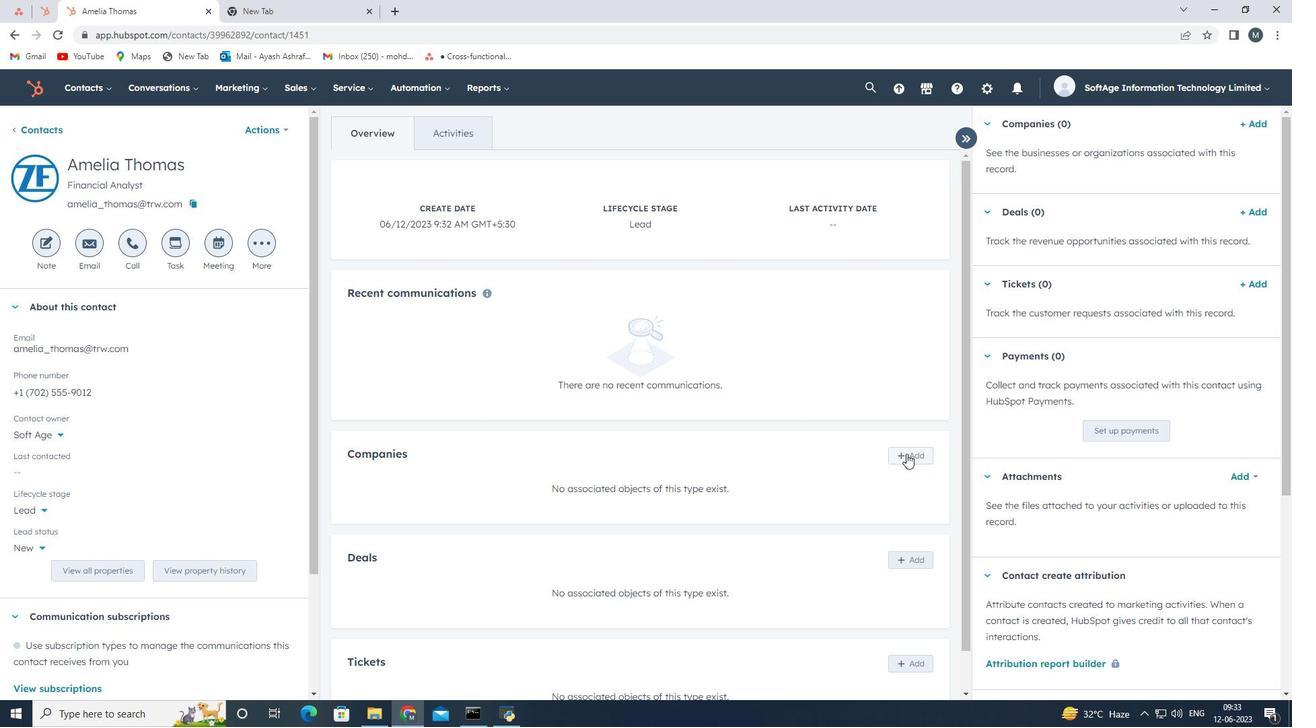 
Action: Mouse pressed left at (907, 448)
Screenshot: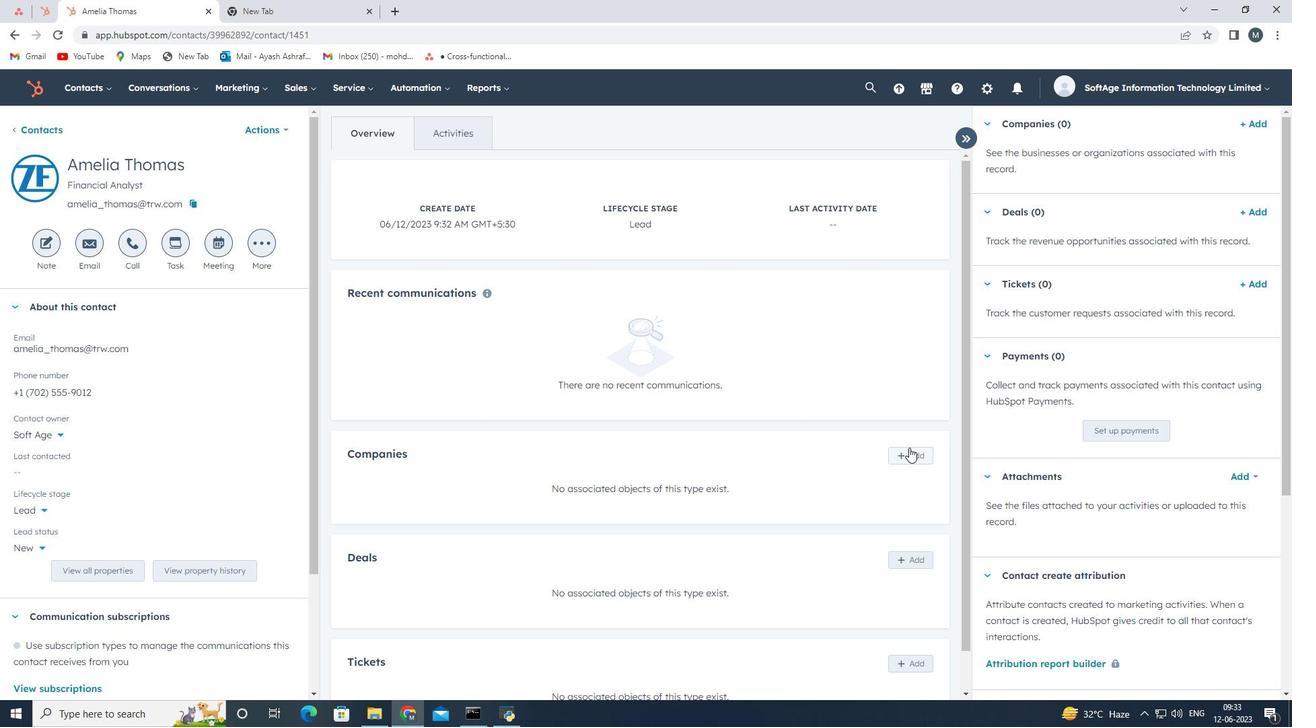 
Action: Mouse moved to (986, 158)
Screenshot: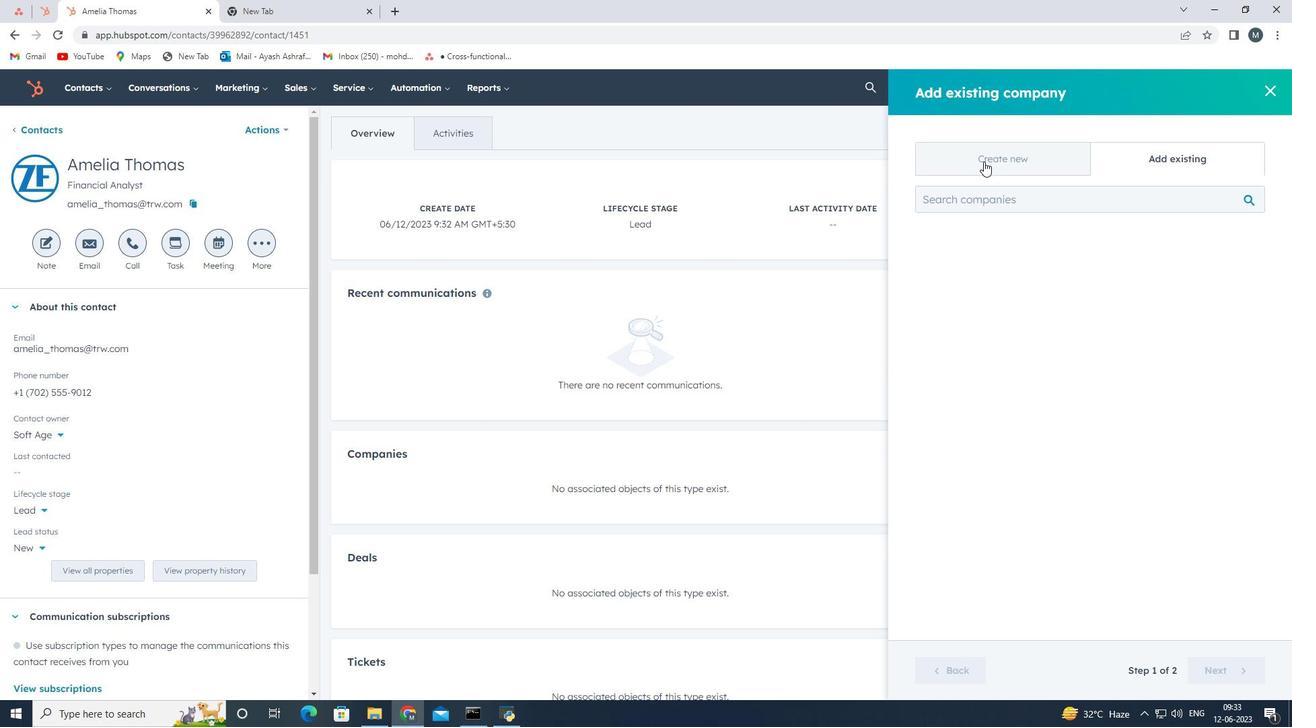 
Action: Mouse pressed left at (986, 158)
Screenshot: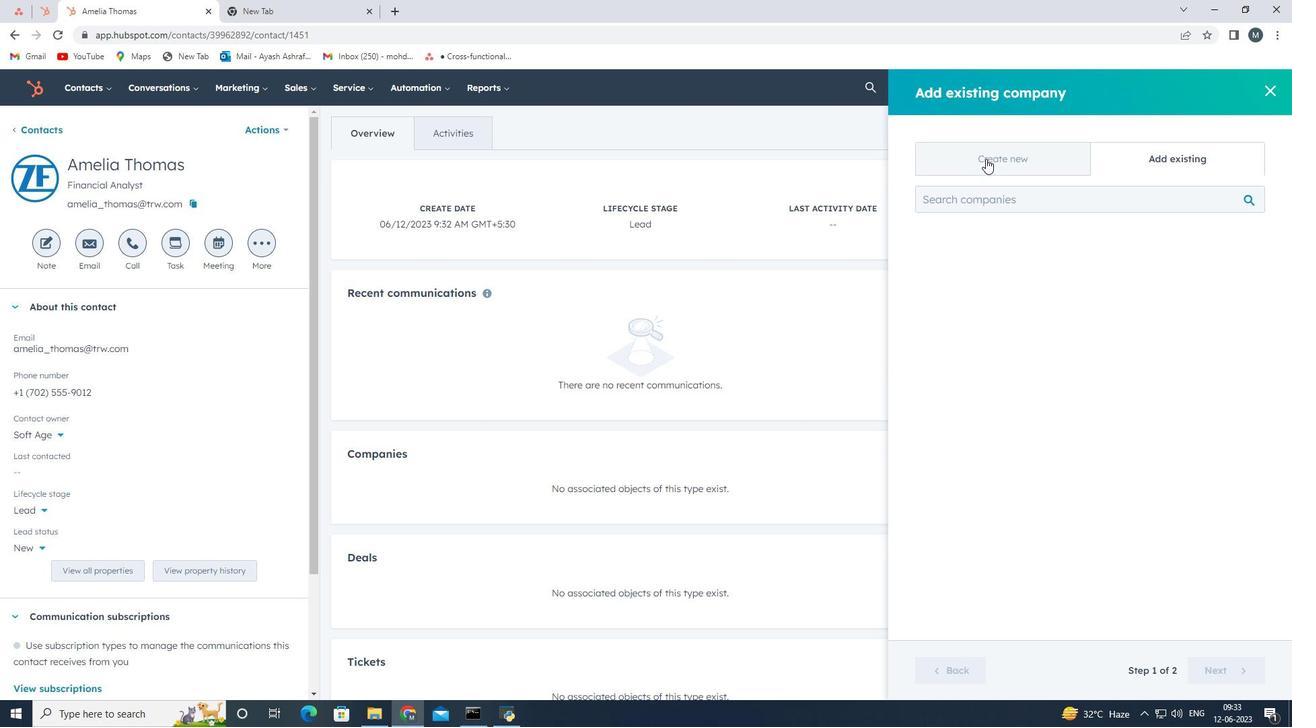 
Action: Mouse moved to (1000, 243)
Screenshot: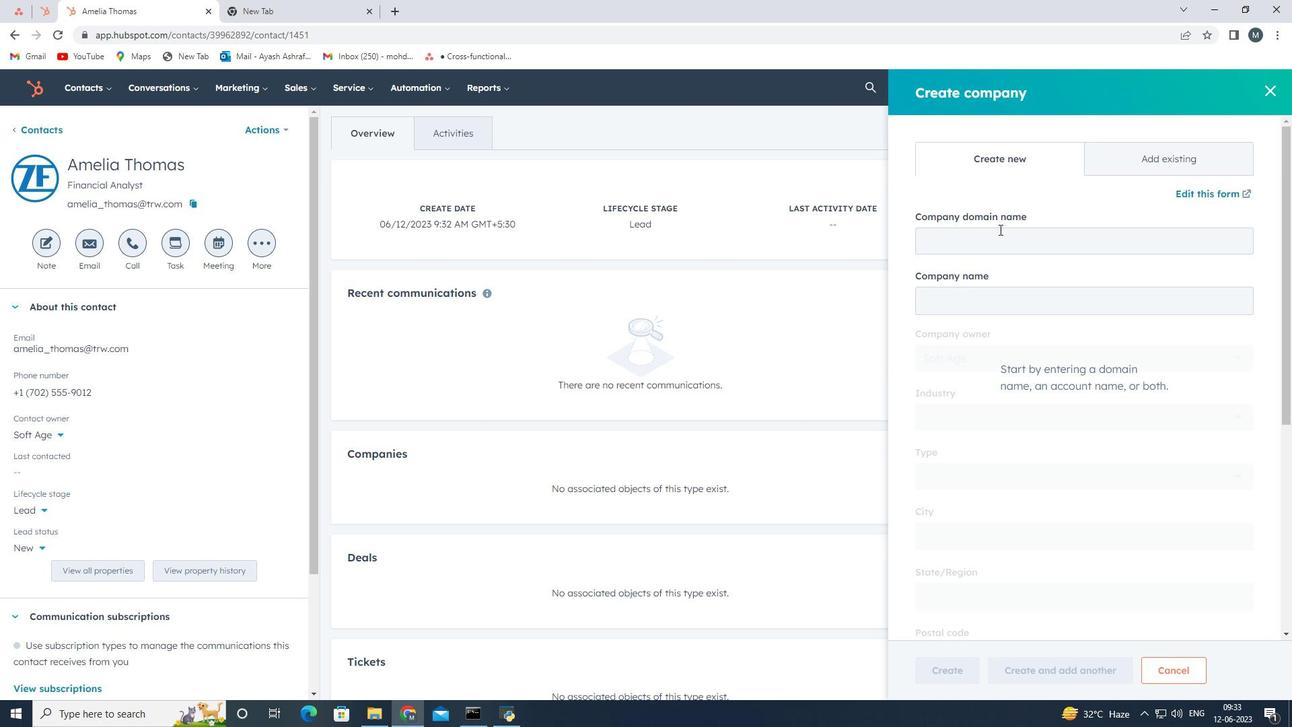 
Action: Mouse pressed left at (1000, 243)
Screenshot: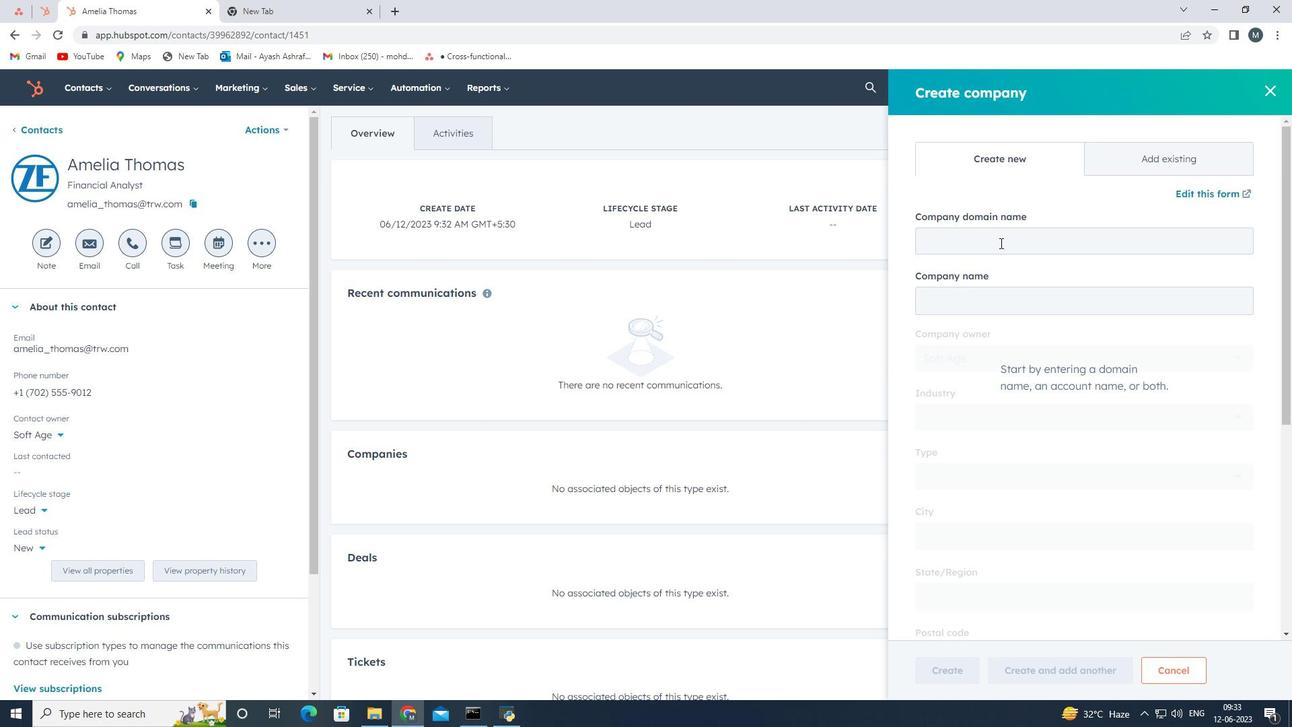 
Action: Key pressed www.jaguaroverseas.com
Screenshot: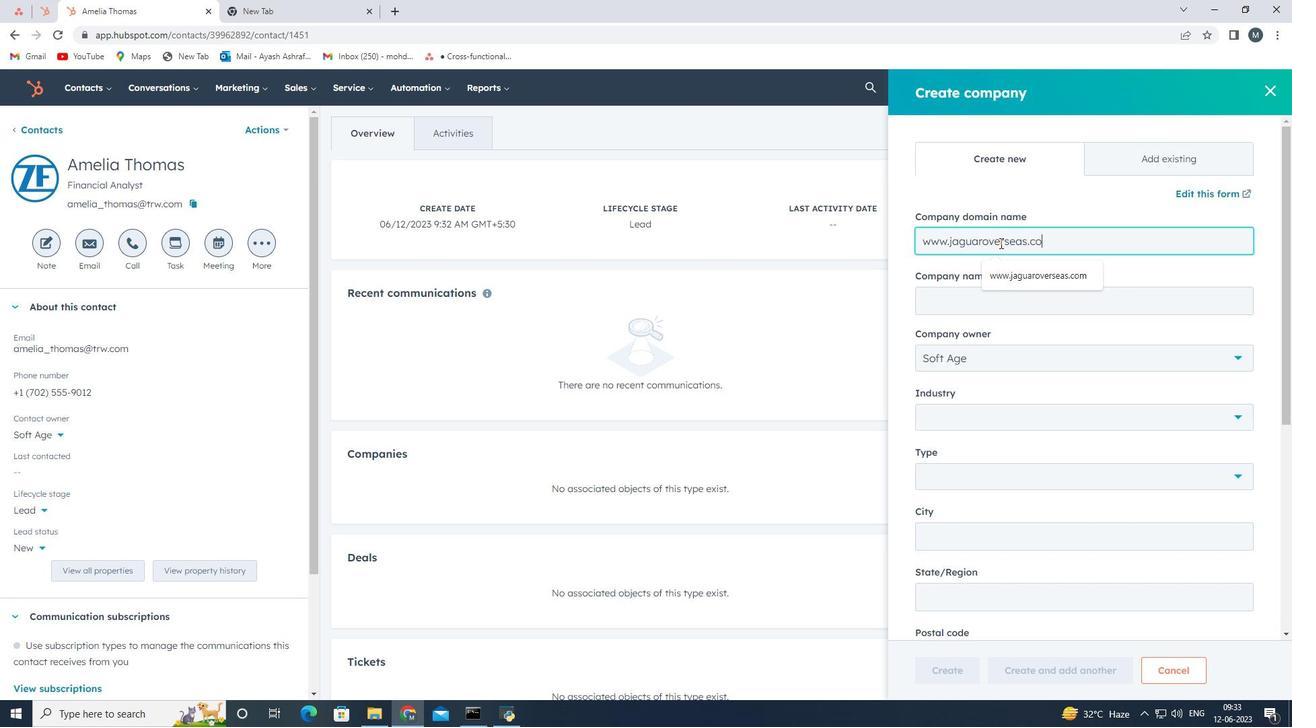 
Action: Mouse moved to (1008, 338)
Screenshot: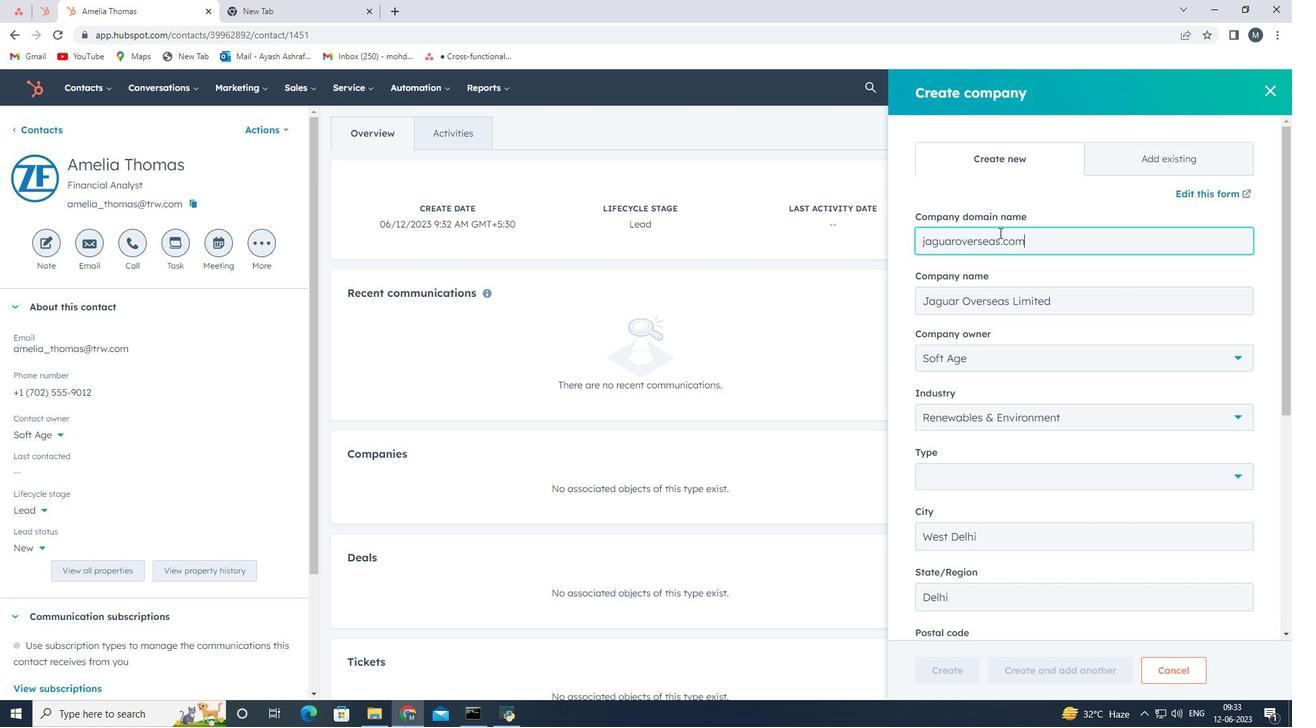 
Action: Mouse scrolled (1008, 337) with delta (0, 0)
Screenshot: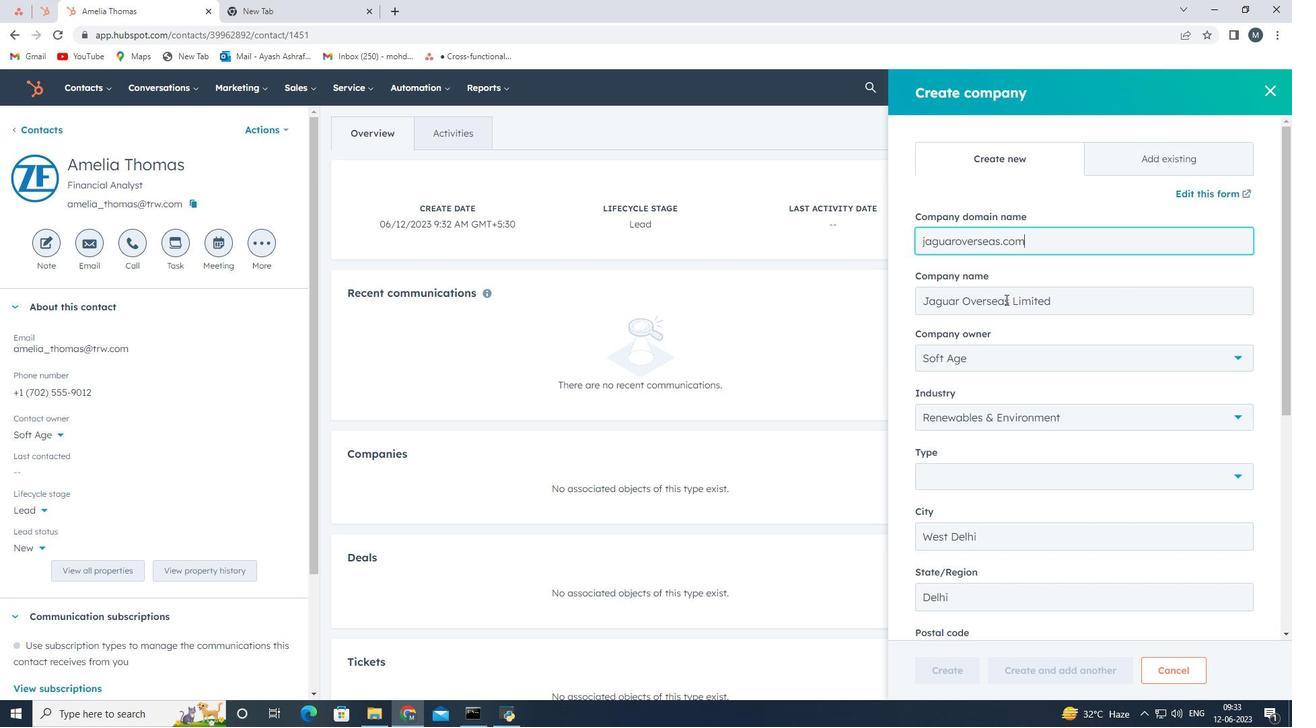 
Action: Mouse moved to (1008, 339)
Screenshot: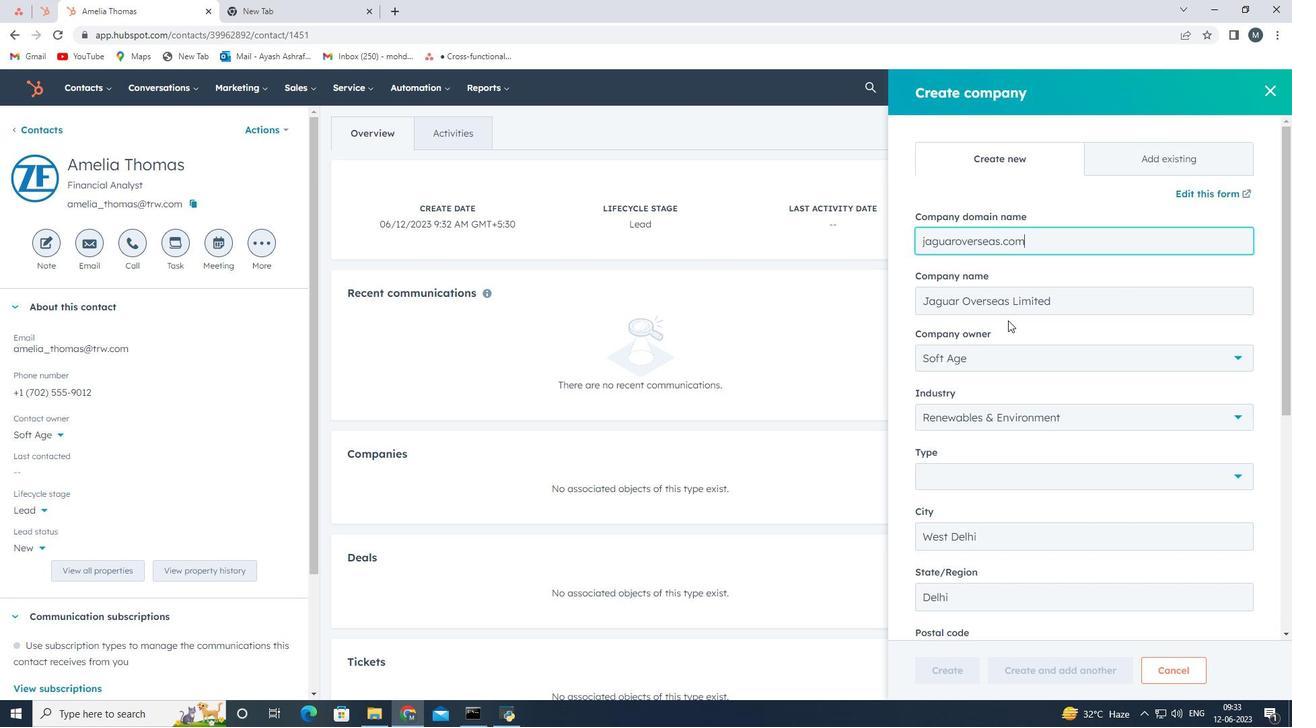 
Action: Mouse scrolled (1008, 338) with delta (0, 0)
Screenshot: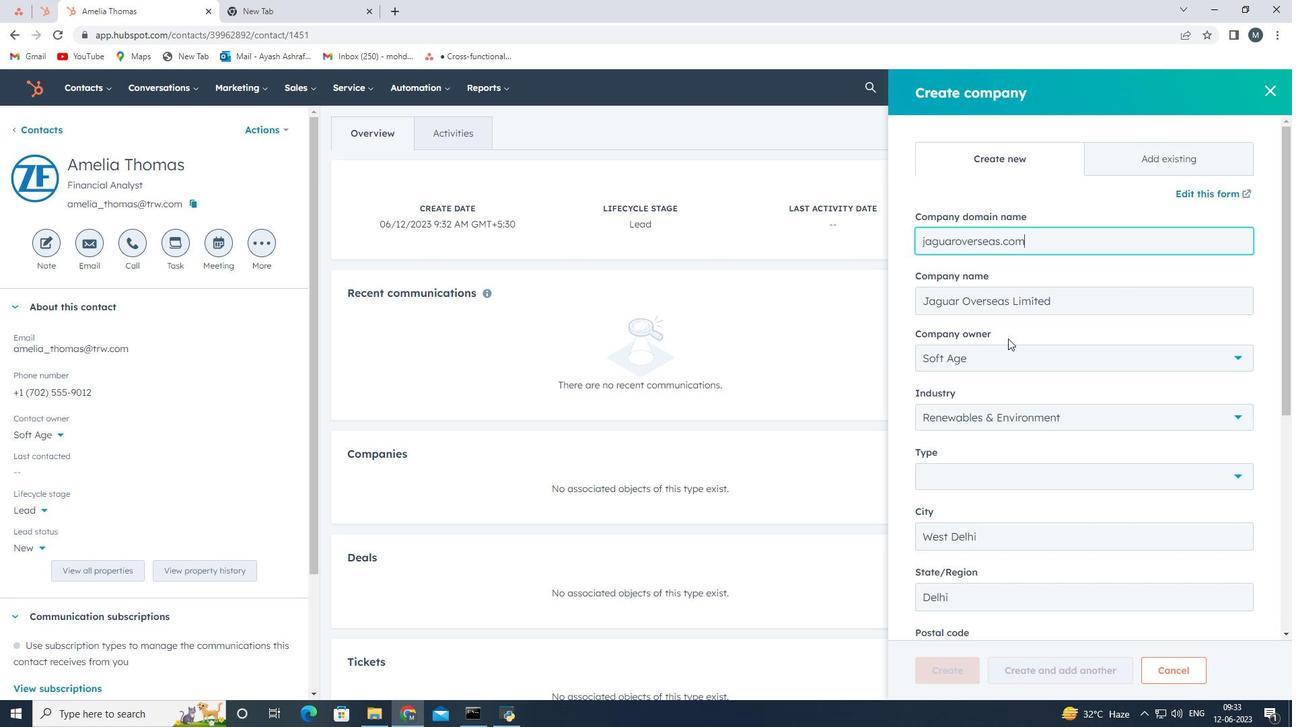 
Action: Mouse moved to (1015, 339)
Screenshot: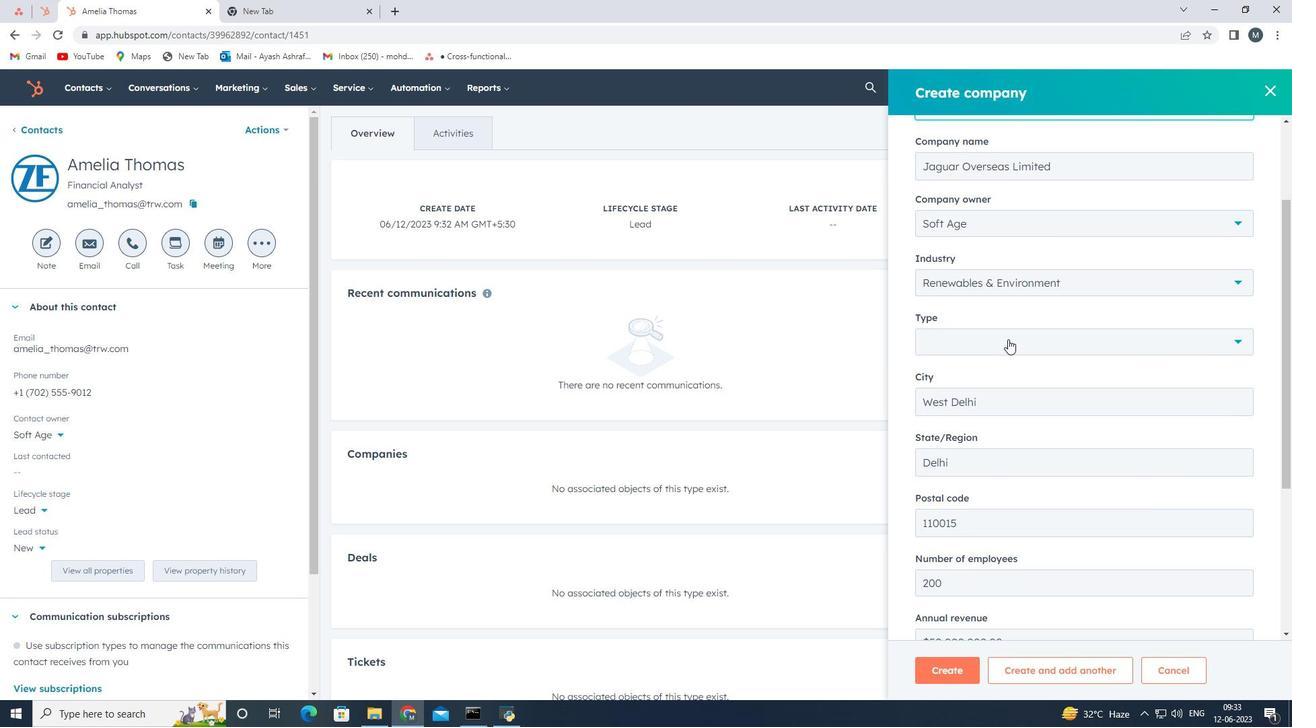 
Action: Mouse pressed left at (1015, 339)
Screenshot: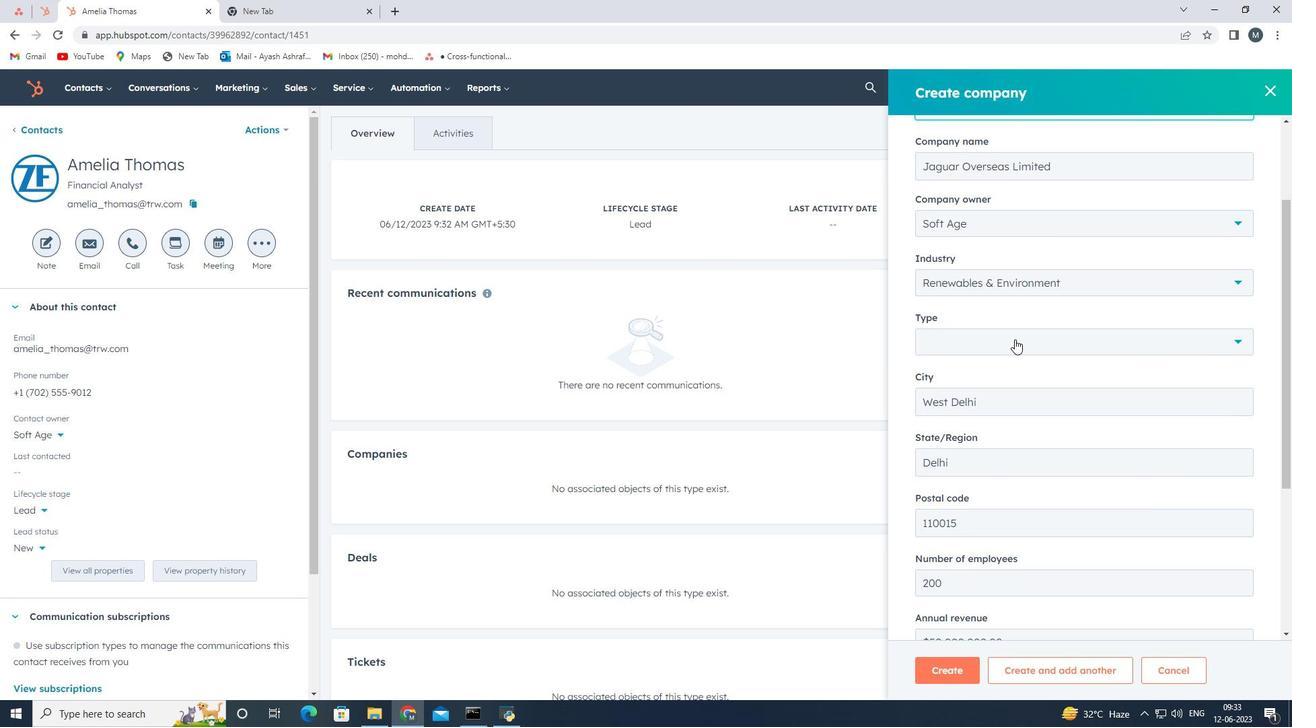 
Action: Mouse moved to (985, 460)
Screenshot: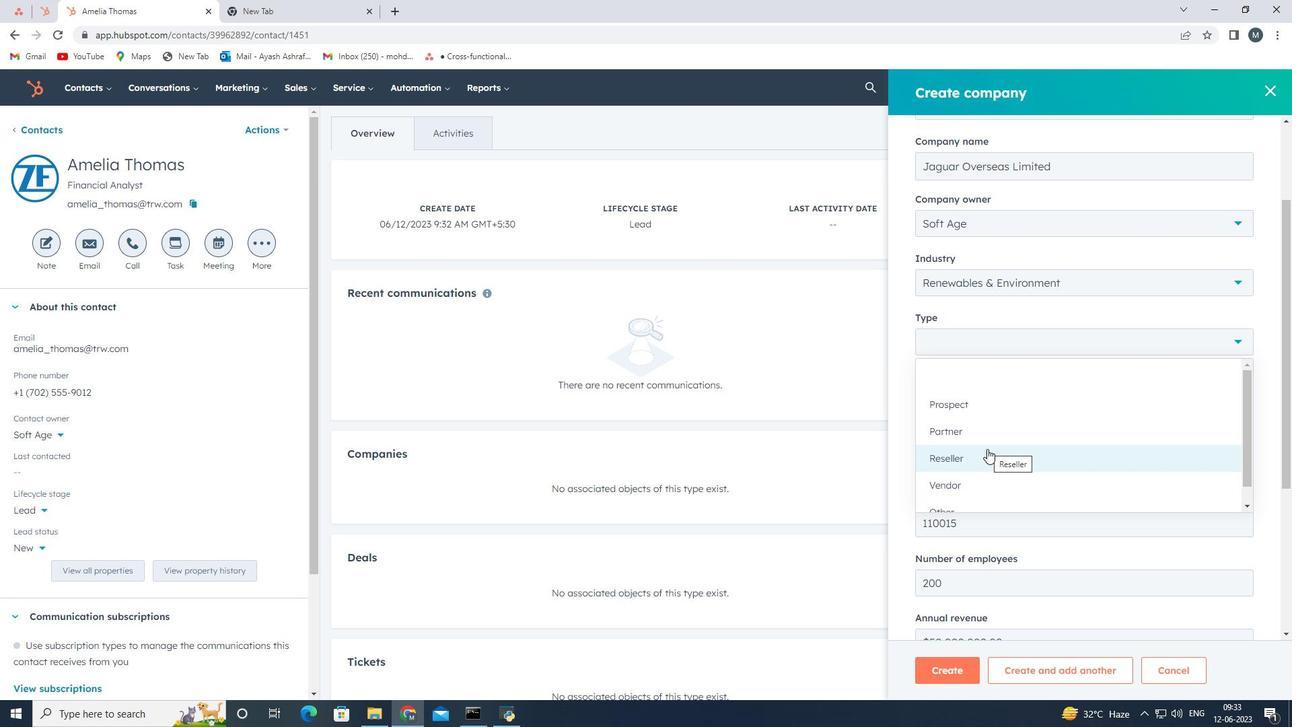 
Action: Mouse pressed left at (985, 460)
Screenshot: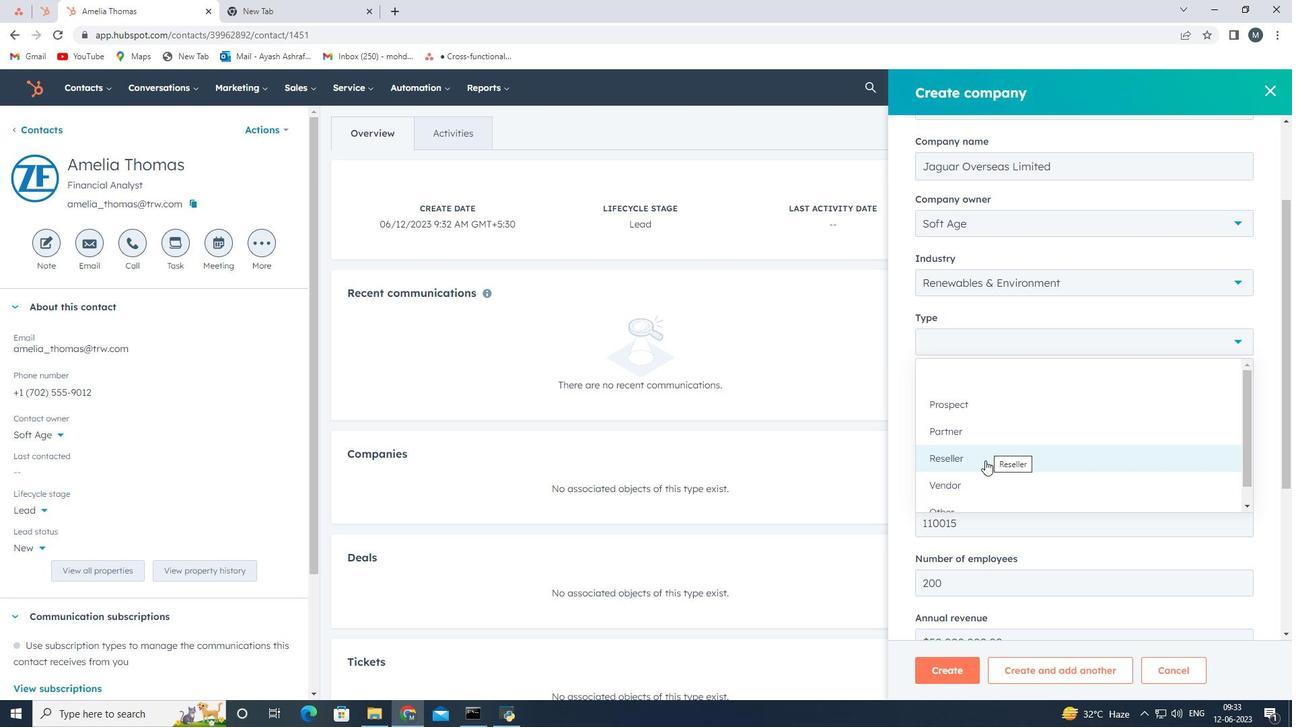 
Action: Mouse scrolled (985, 459) with delta (0, 0)
Screenshot: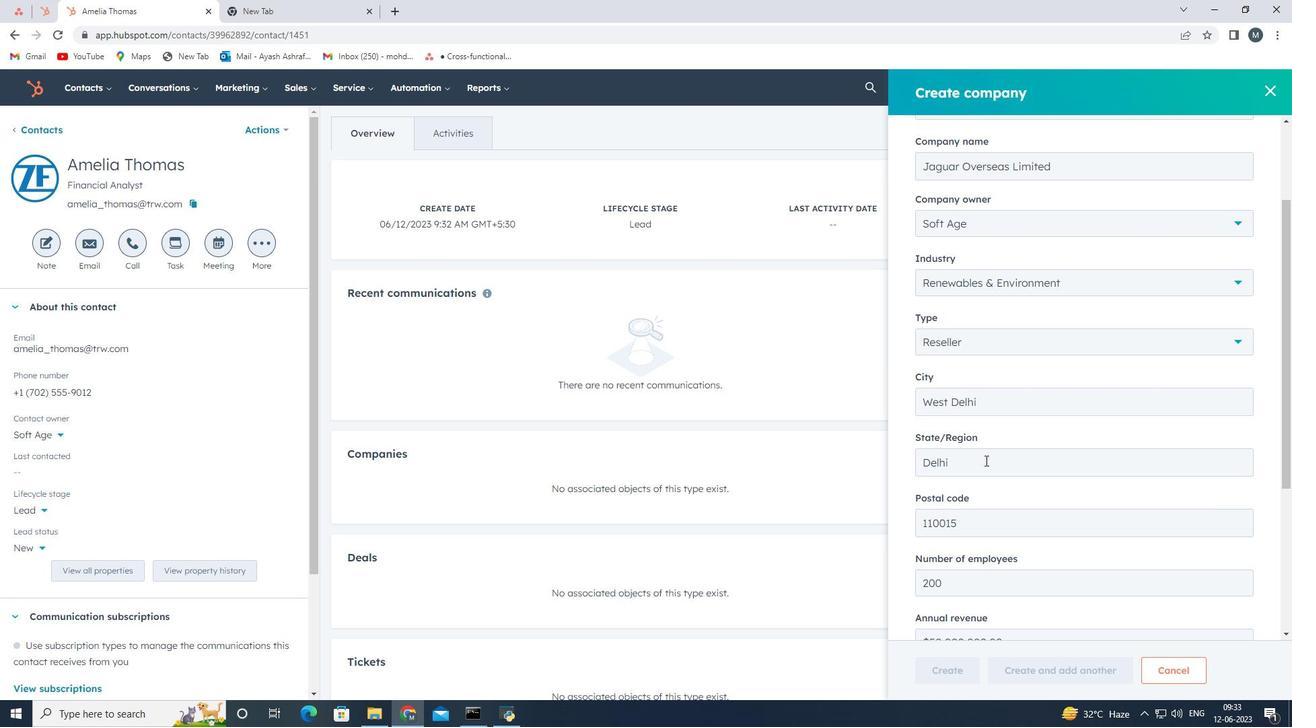 
Action: Mouse scrolled (985, 459) with delta (0, 0)
Screenshot: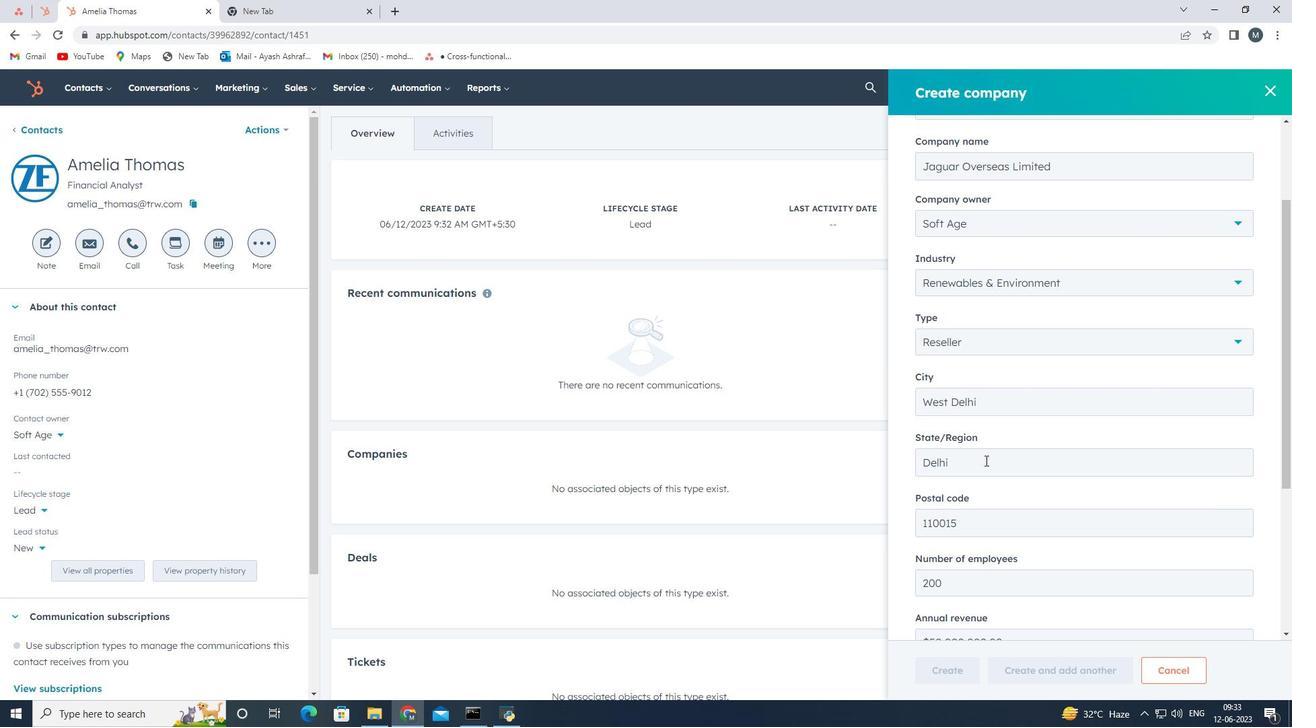
Action: Mouse scrolled (985, 459) with delta (0, 0)
Screenshot: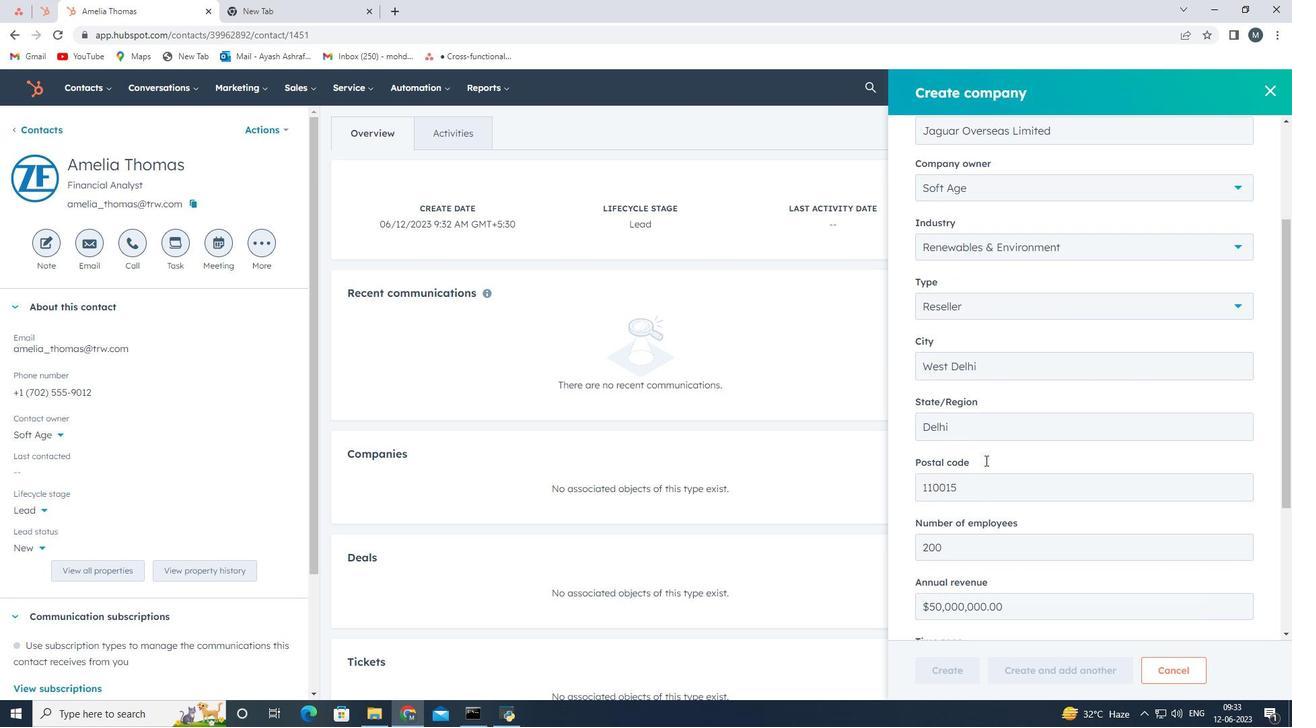 
Action: Mouse scrolled (985, 459) with delta (0, 0)
Screenshot: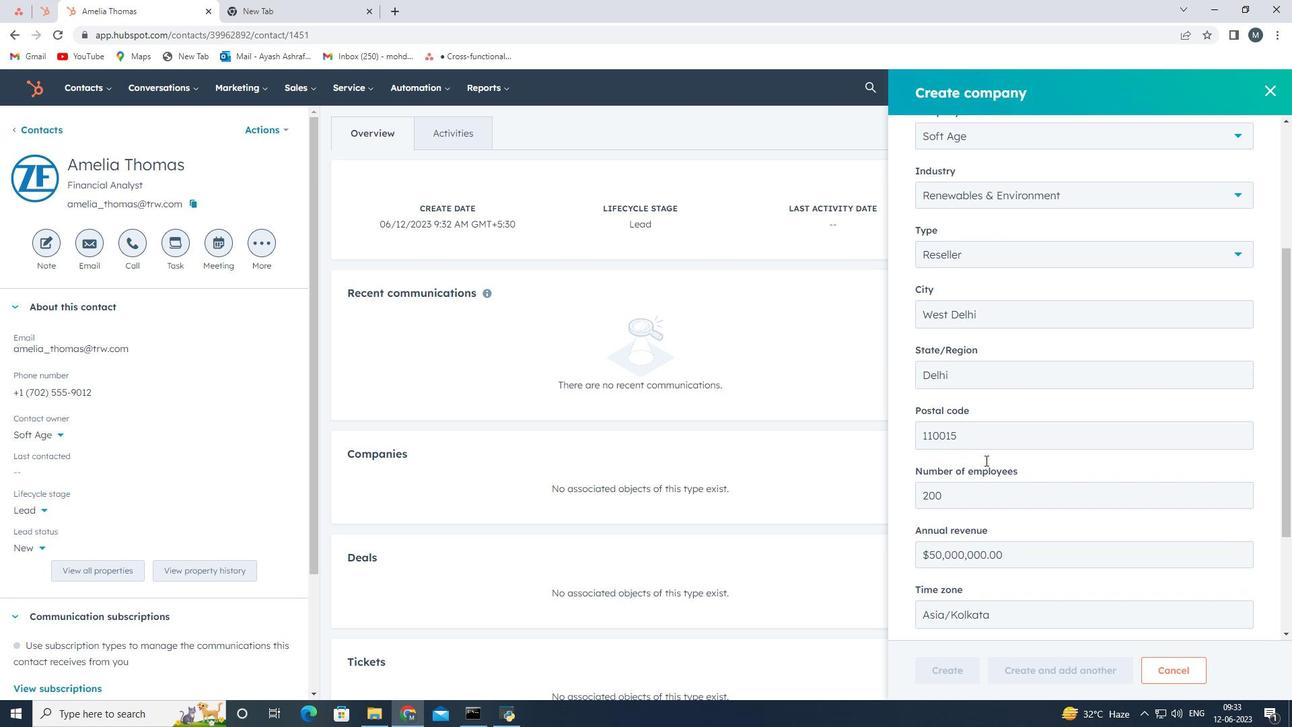 
Action: Mouse scrolled (985, 459) with delta (0, 0)
Screenshot: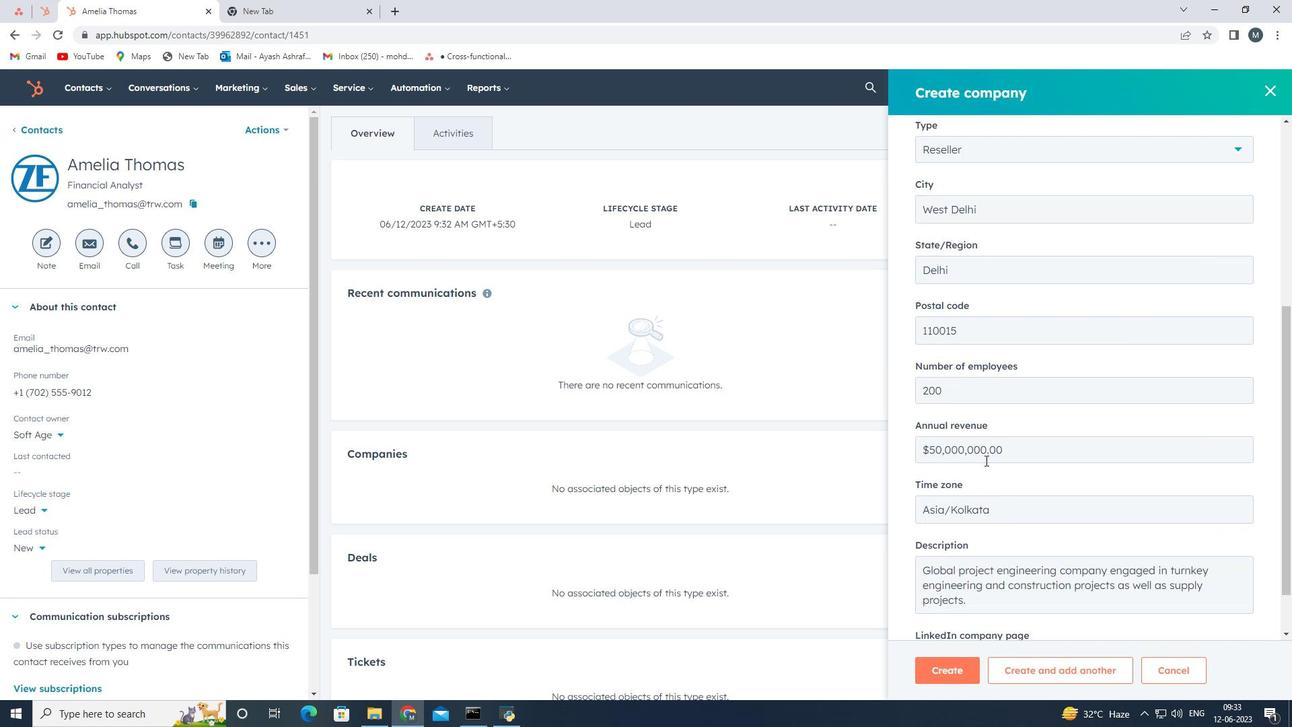 
Action: Mouse scrolled (985, 459) with delta (0, 0)
Screenshot: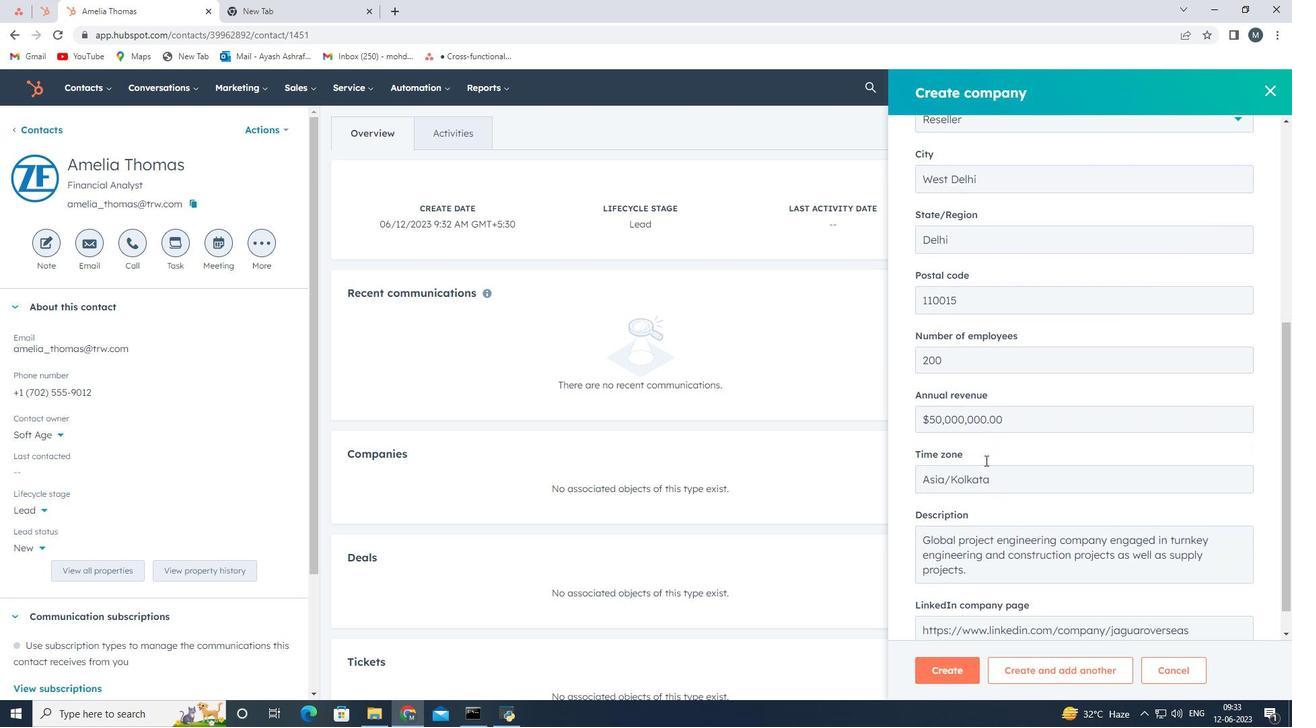 
Action: Mouse scrolled (985, 459) with delta (0, 0)
Screenshot: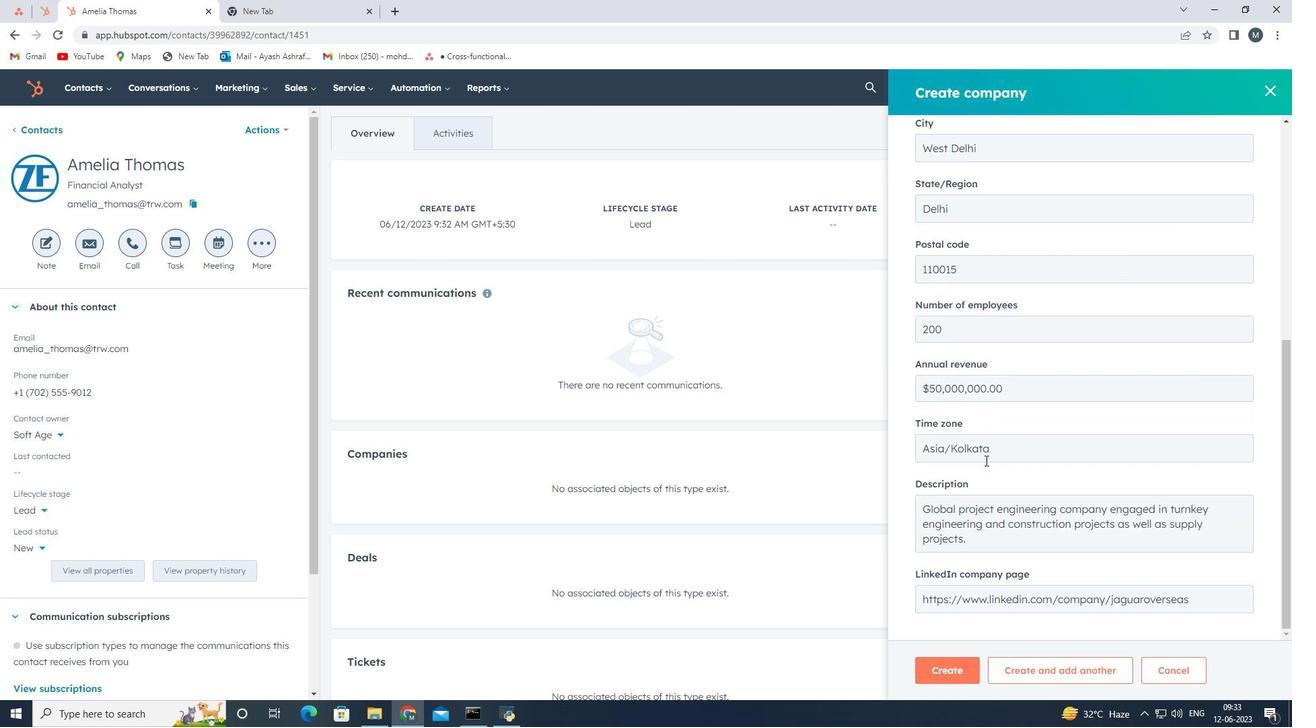 
Action: Mouse moved to (954, 676)
Screenshot: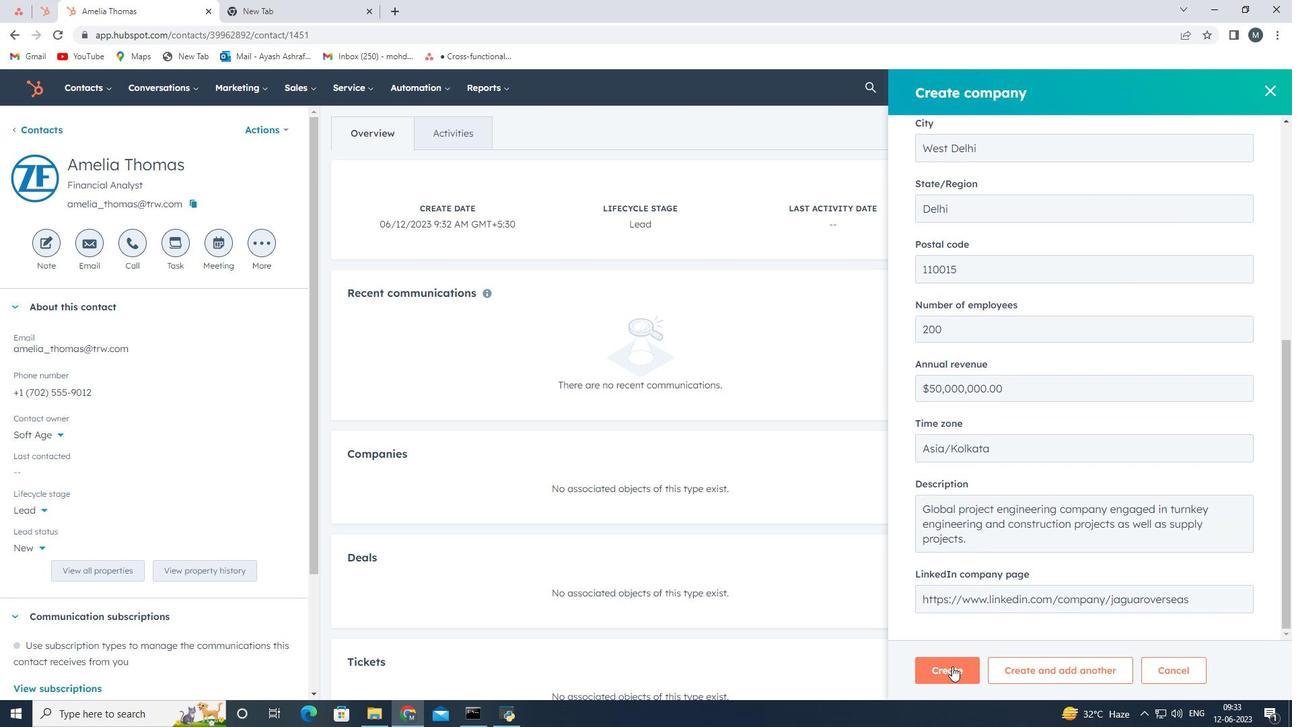 
Action: Mouse pressed left at (954, 676)
Screenshot: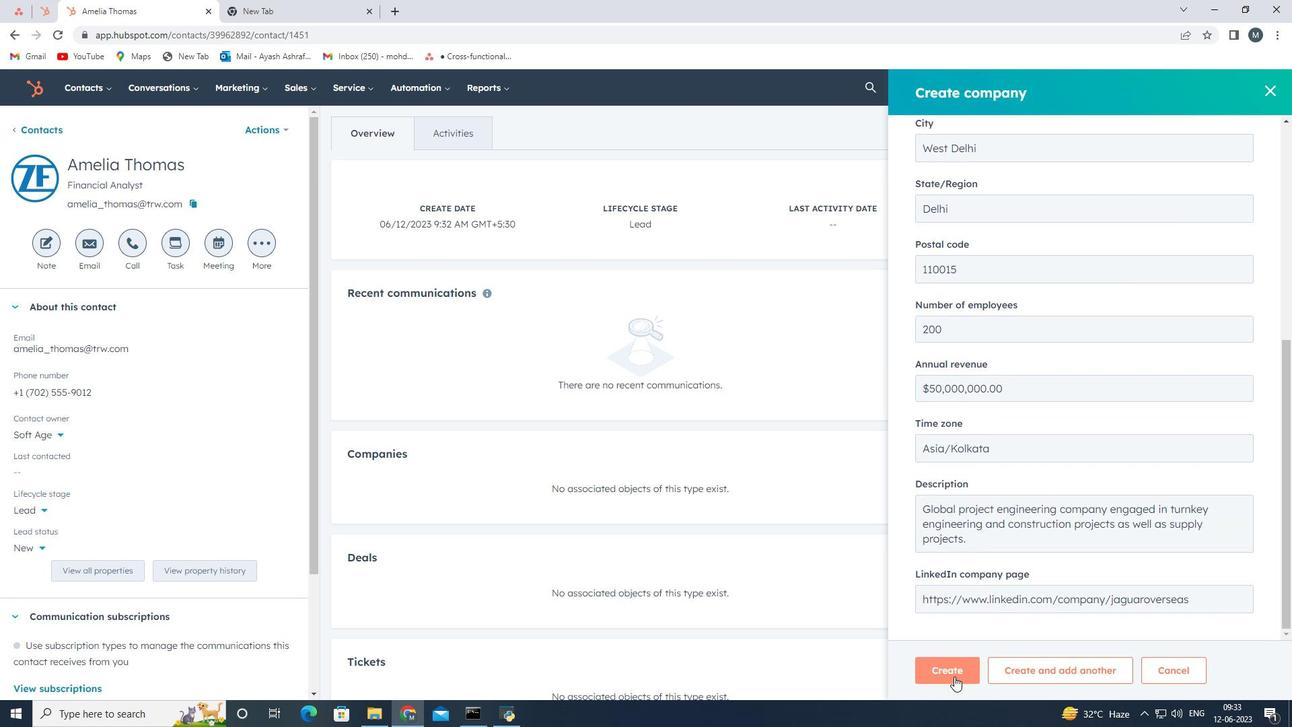 
Action: Mouse moved to (772, 578)
Screenshot: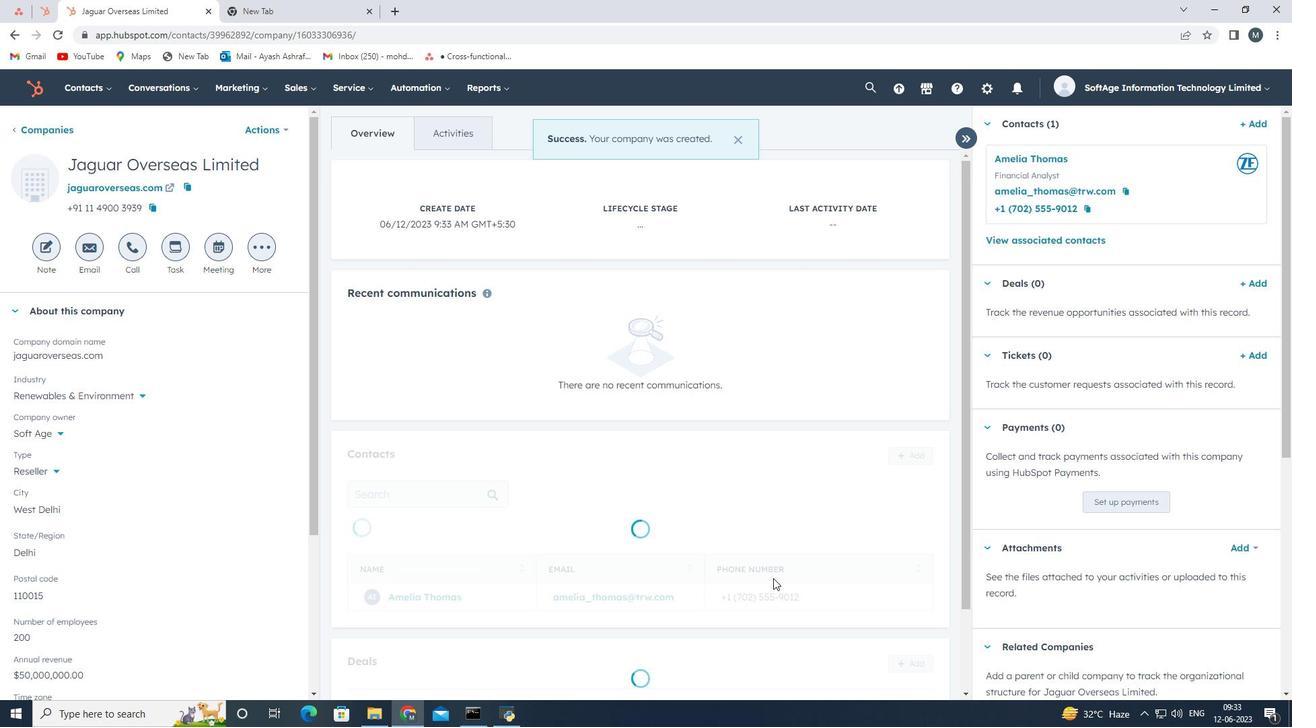 
